 Task: Add a signature Guillermo Adams containing Have a great Presidents Day, Guillermo Adams to email address softage.8@softage.net and add a label Self-help
Action: Mouse moved to (904, 52)
Screenshot: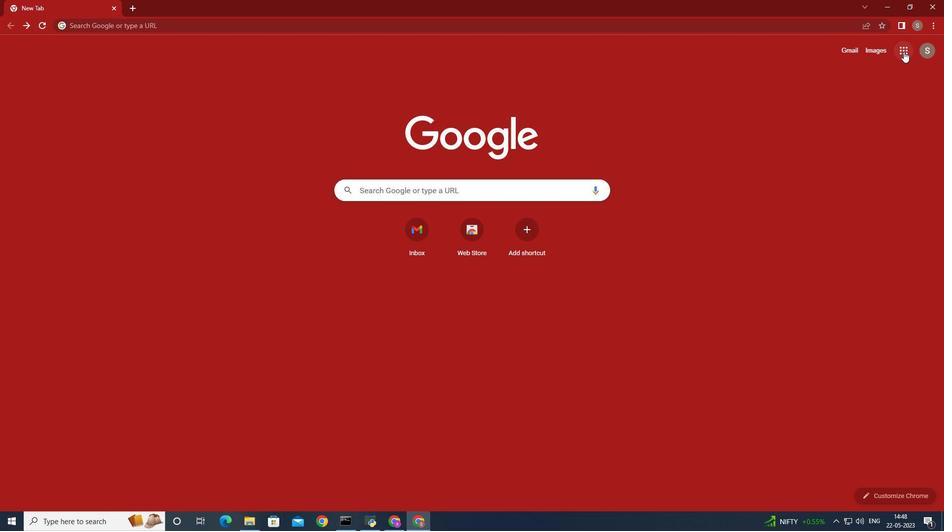 
Action: Mouse pressed left at (904, 52)
Screenshot: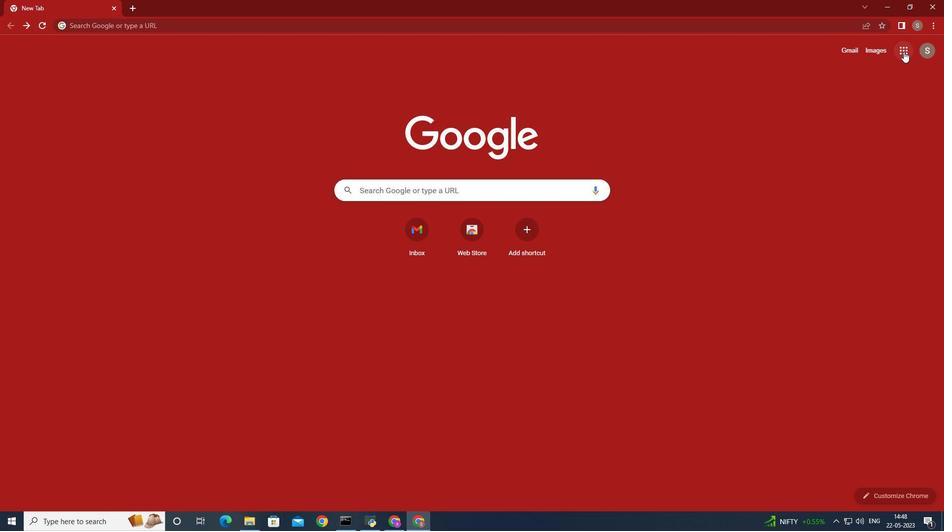 
Action: Mouse moved to (869, 94)
Screenshot: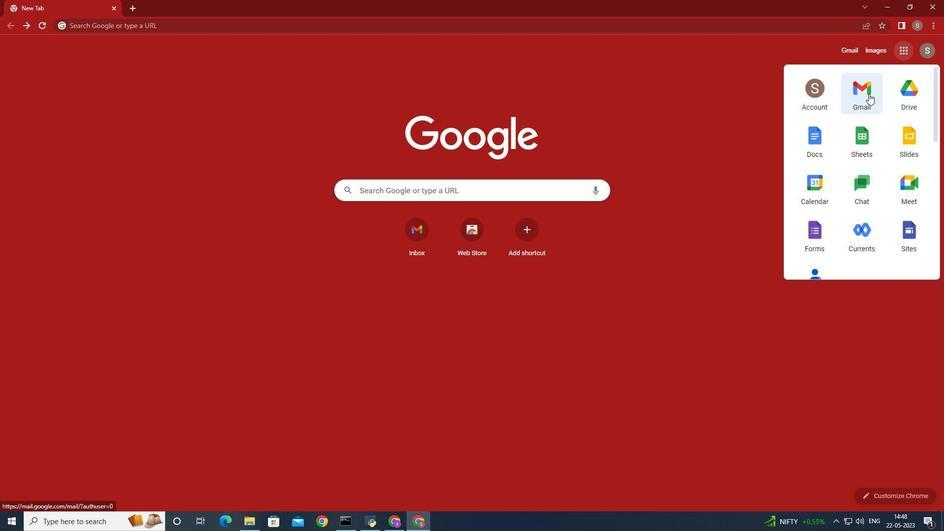 
Action: Mouse pressed left at (869, 94)
Screenshot: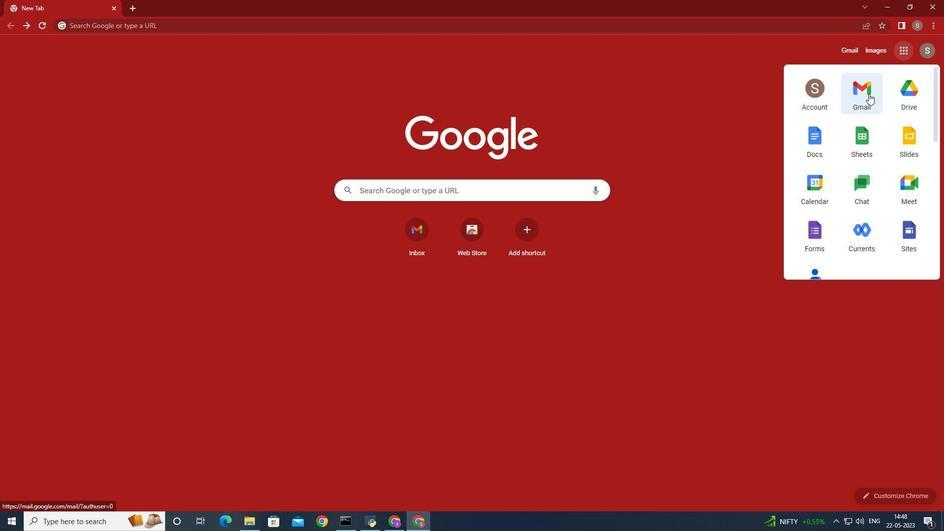 
Action: Mouse moved to (832, 66)
Screenshot: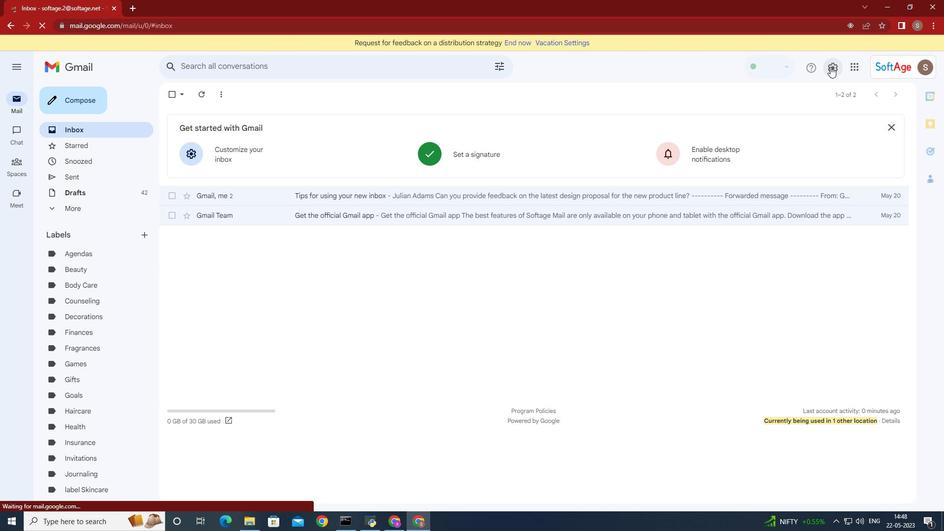 
Action: Mouse pressed left at (832, 66)
Screenshot: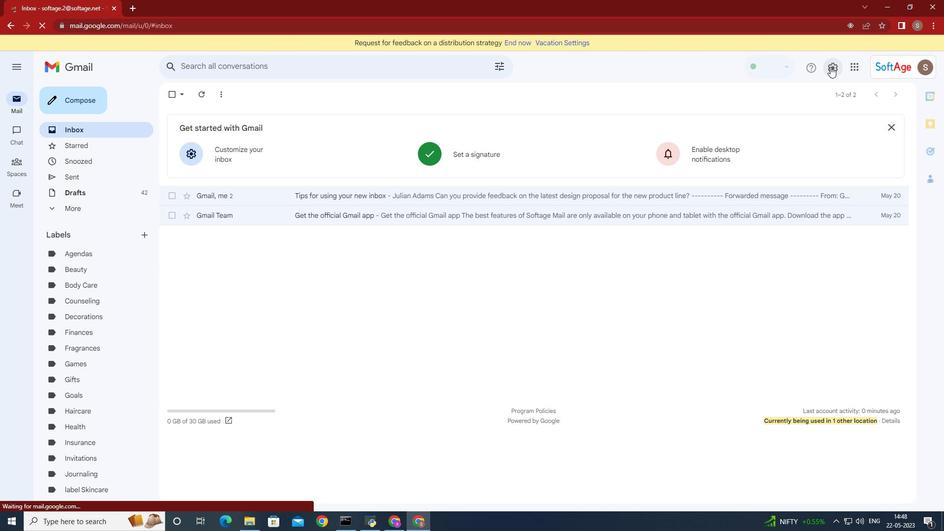 
Action: Mouse moved to (853, 114)
Screenshot: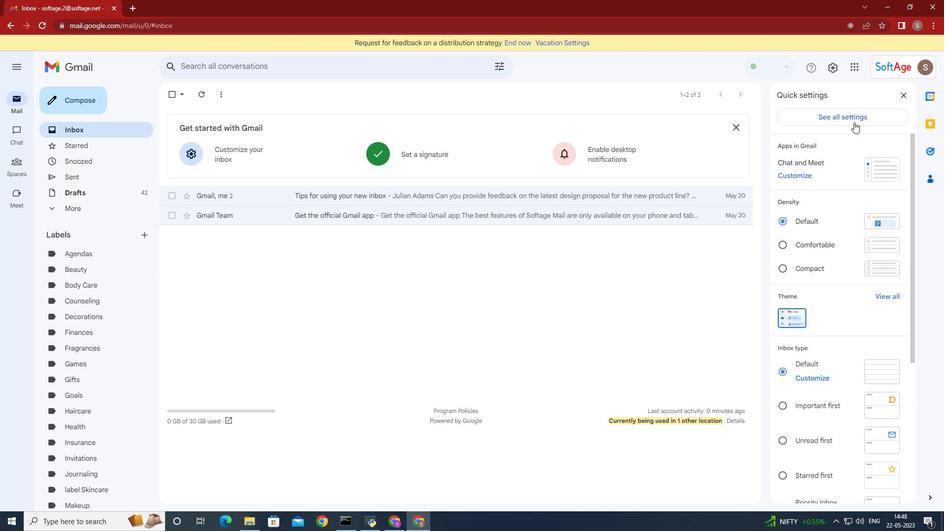 
Action: Mouse pressed left at (853, 114)
Screenshot: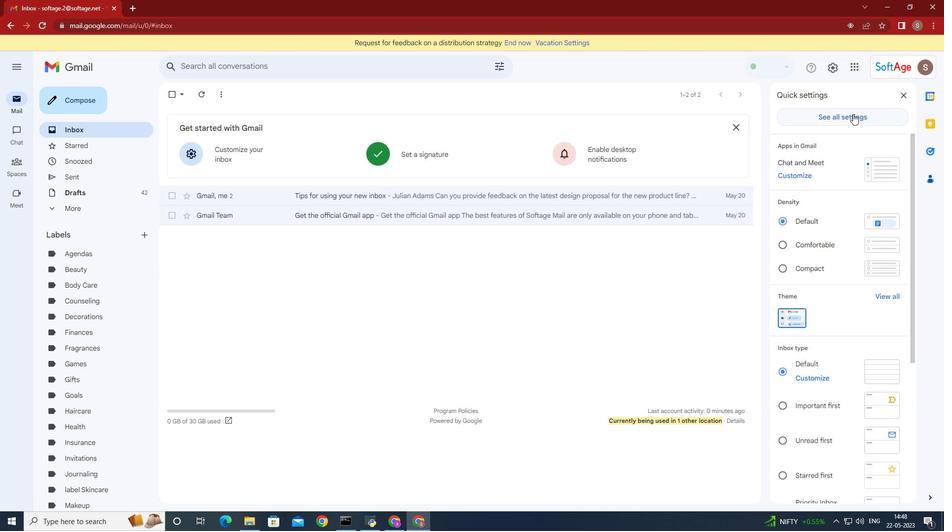 
Action: Mouse moved to (654, 202)
Screenshot: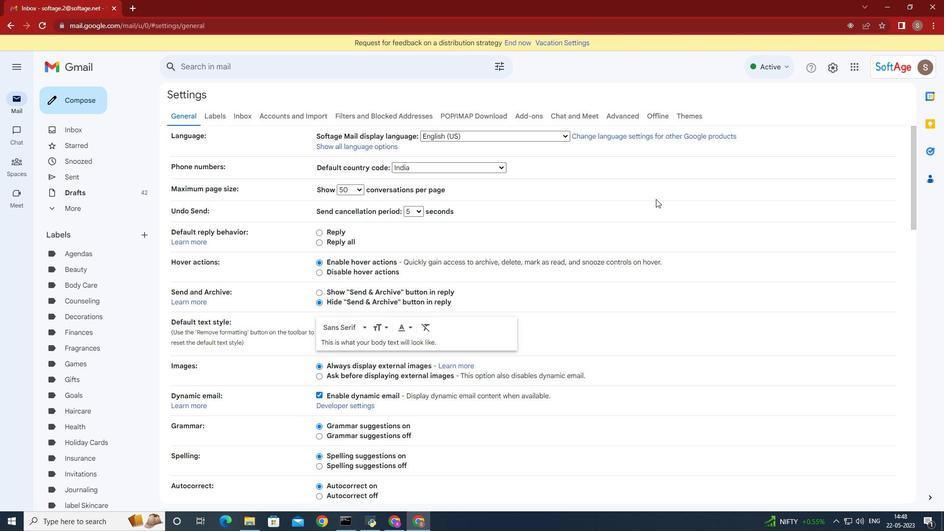 
Action: Mouse scrolled (654, 201) with delta (0, 0)
Screenshot: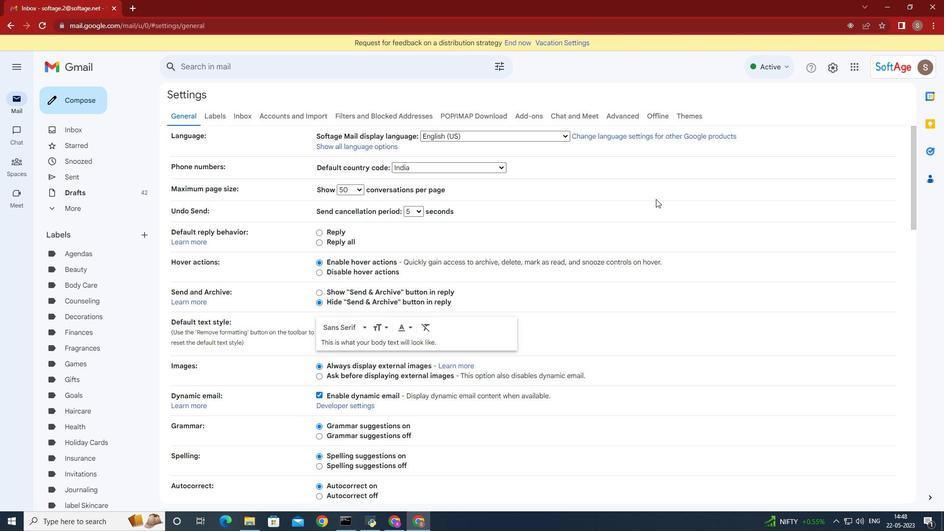 
Action: Mouse moved to (654, 203)
Screenshot: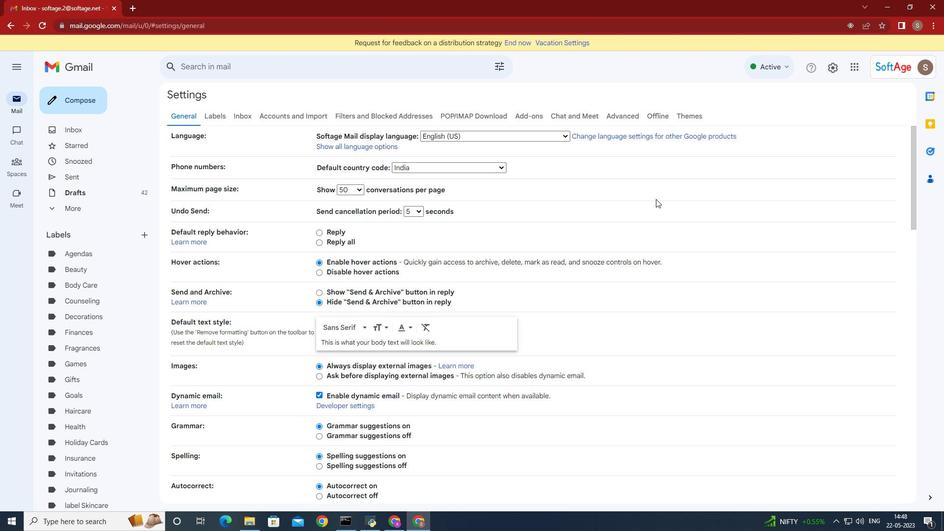 
Action: Mouse scrolled (654, 202) with delta (0, 0)
Screenshot: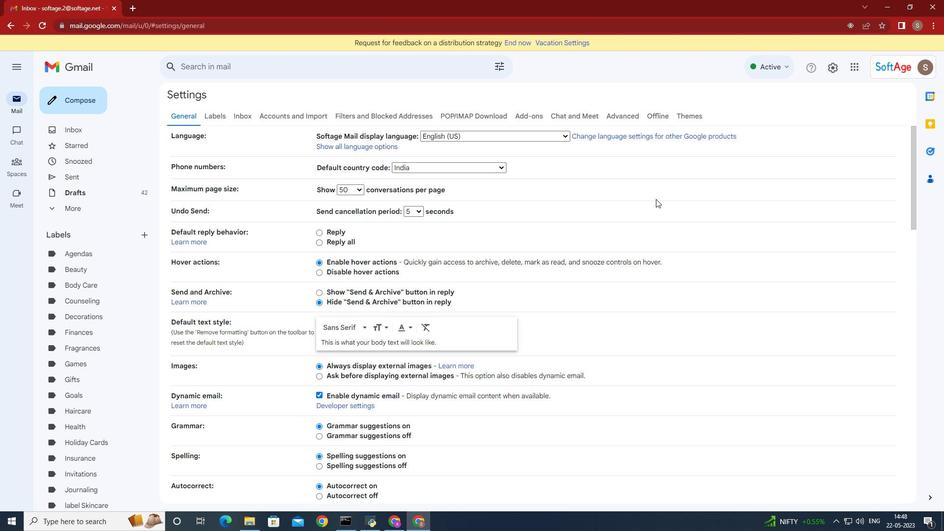 
Action: Mouse moved to (654, 203)
Screenshot: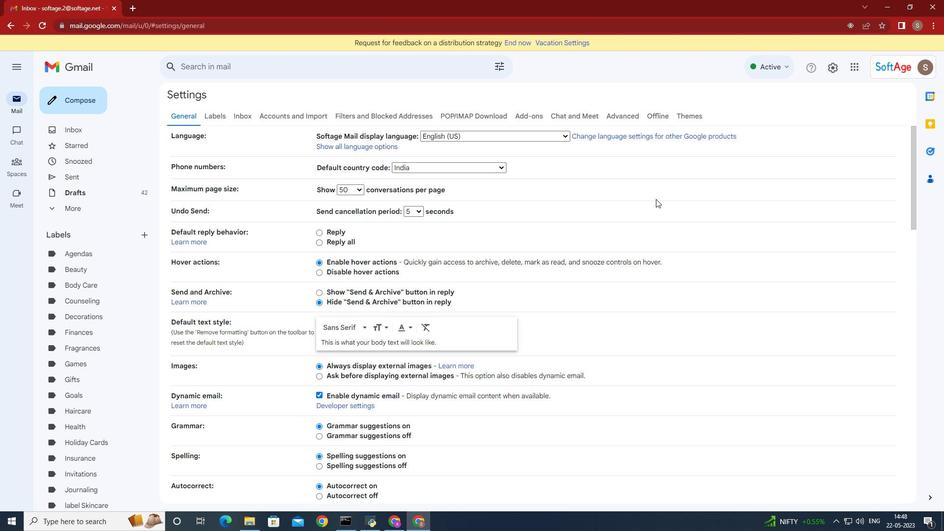 
Action: Mouse scrolled (654, 202) with delta (0, 0)
Screenshot: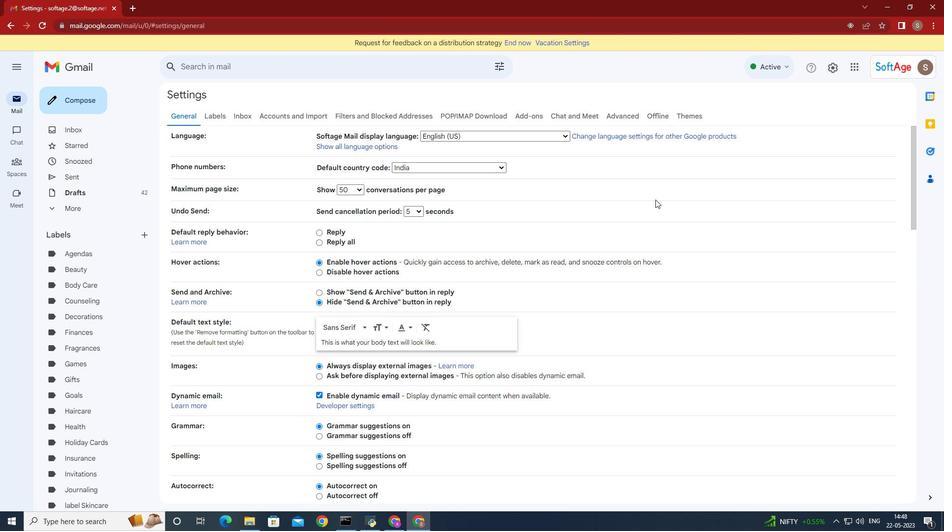 
Action: Mouse moved to (653, 203)
Screenshot: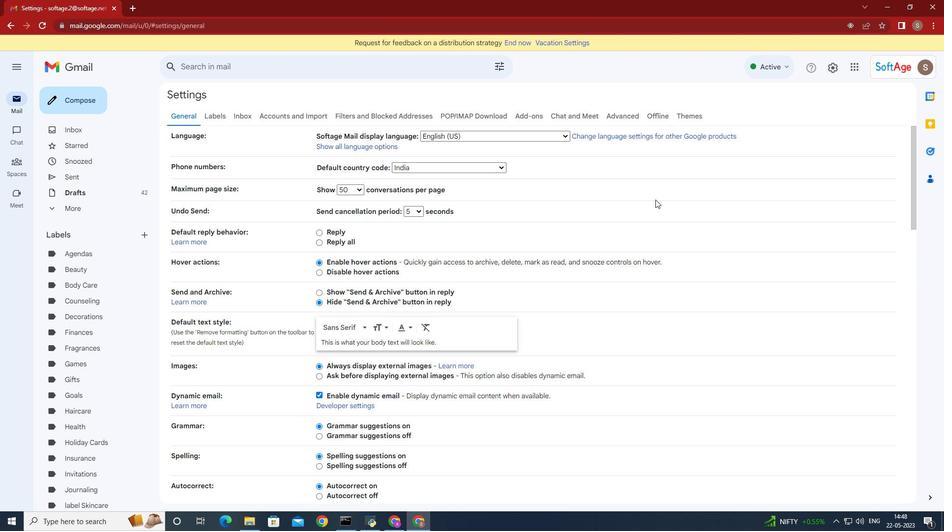 
Action: Mouse scrolled (653, 203) with delta (0, 0)
Screenshot: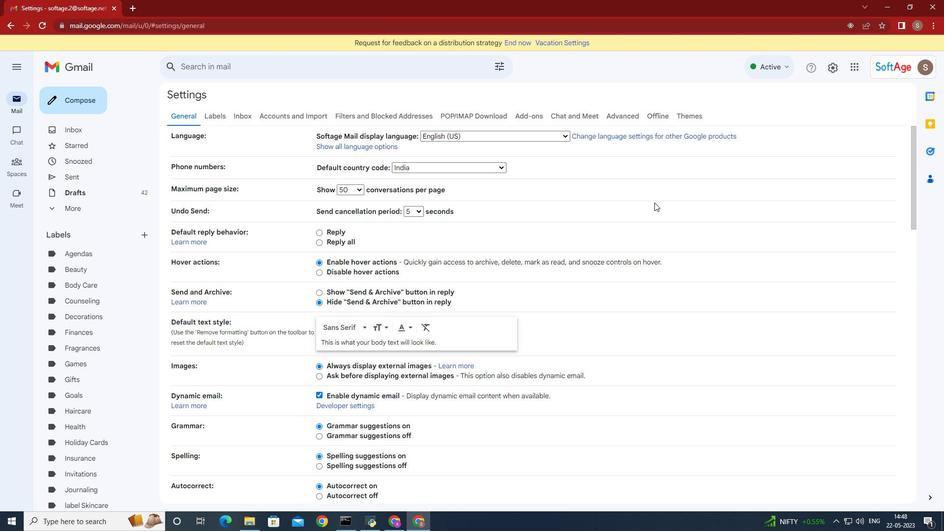 
Action: Mouse moved to (653, 203)
Screenshot: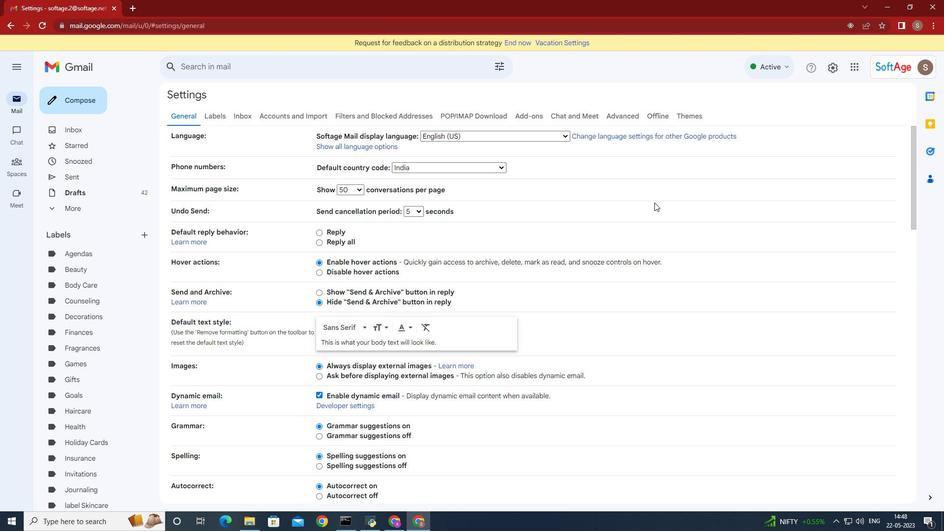 
Action: Mouse scrolled (653, 203) with delta (0, 0)
Screenshot: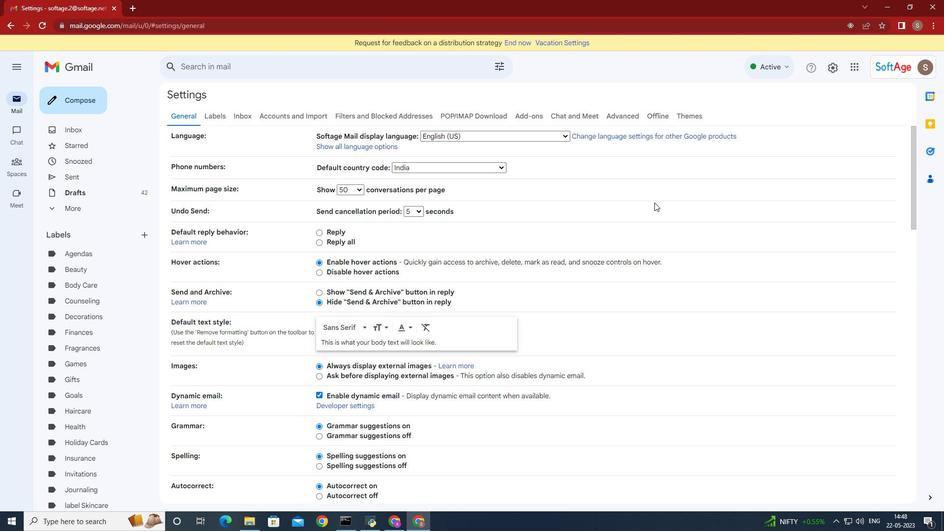 
Action: Mouse moved to (652, 203)
Screenshot: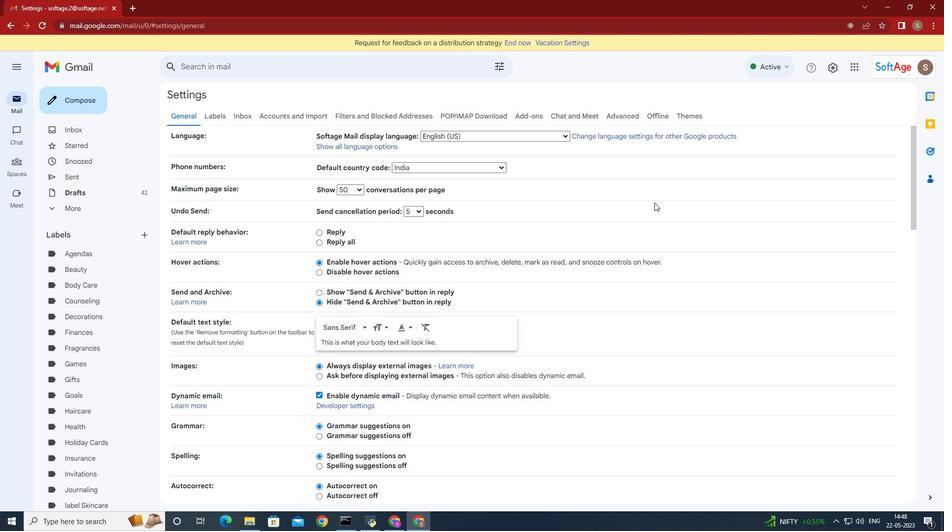 
Action: Mouse scrolled (652, 203) with delta (0, 0)
Screenshot: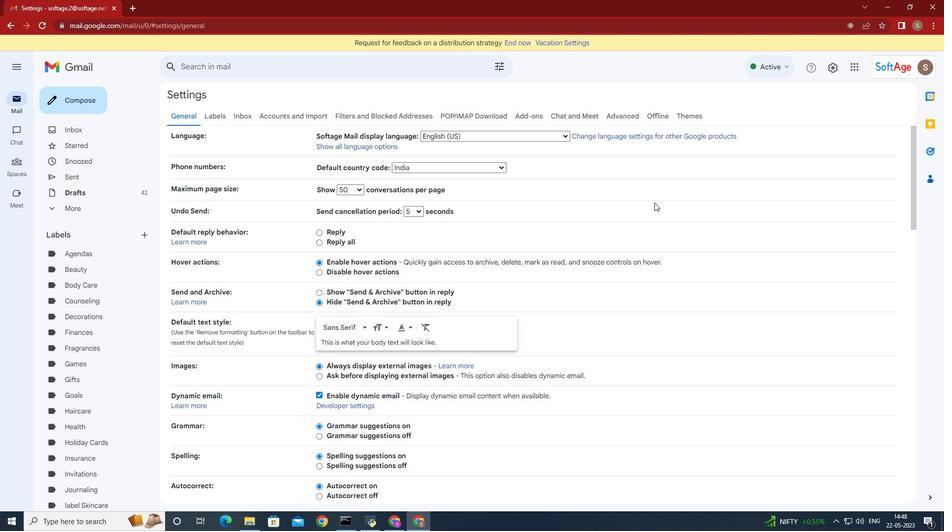 
Action: Mouse moved to (650, 203)
Screenshot: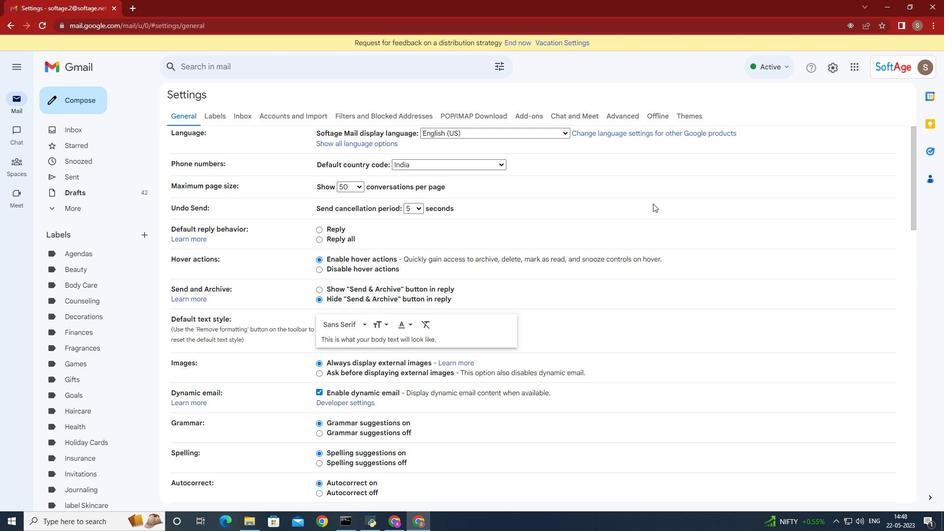 
Action: Mouse scrolled (651, 203) with delta (0, 0)
Screenshot: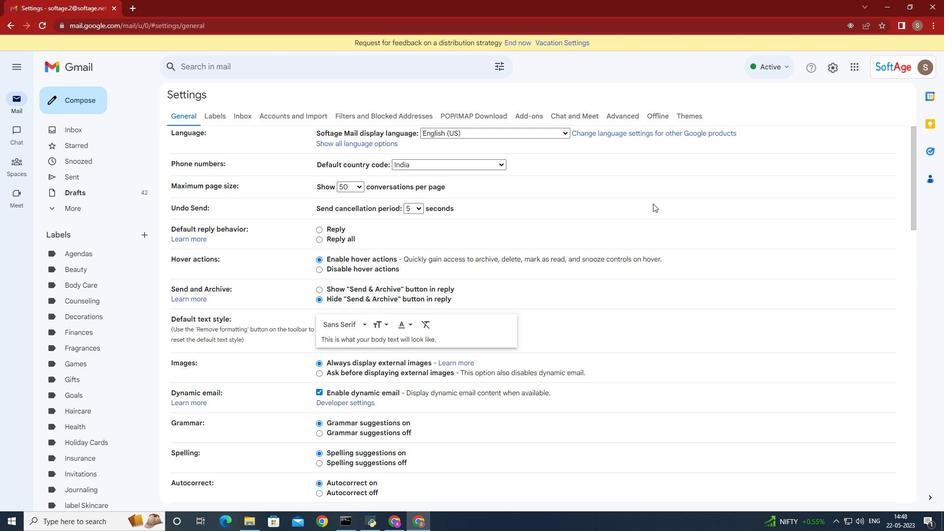 
Action: Mouse moved to (648, 202)
Screenshot: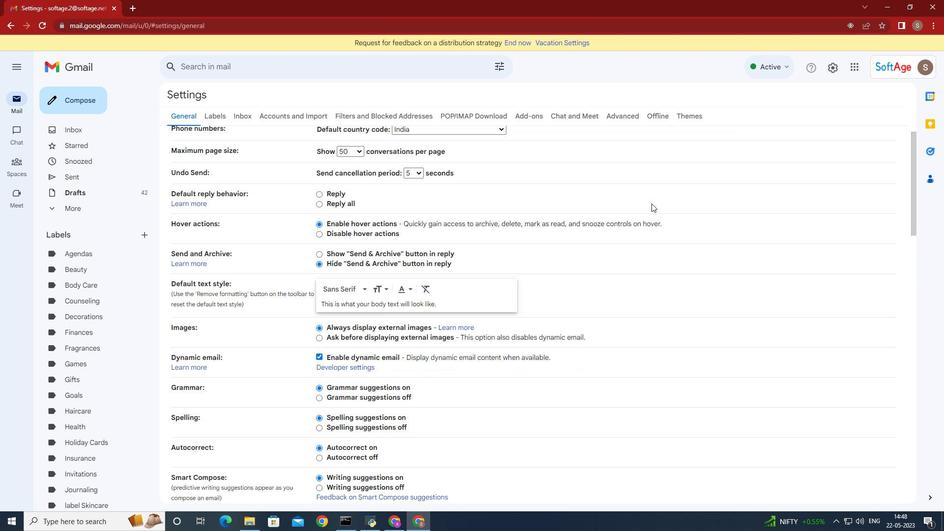 
Action: Mouse scrolled (648, 201) with delta (0, 0)
Screenshot: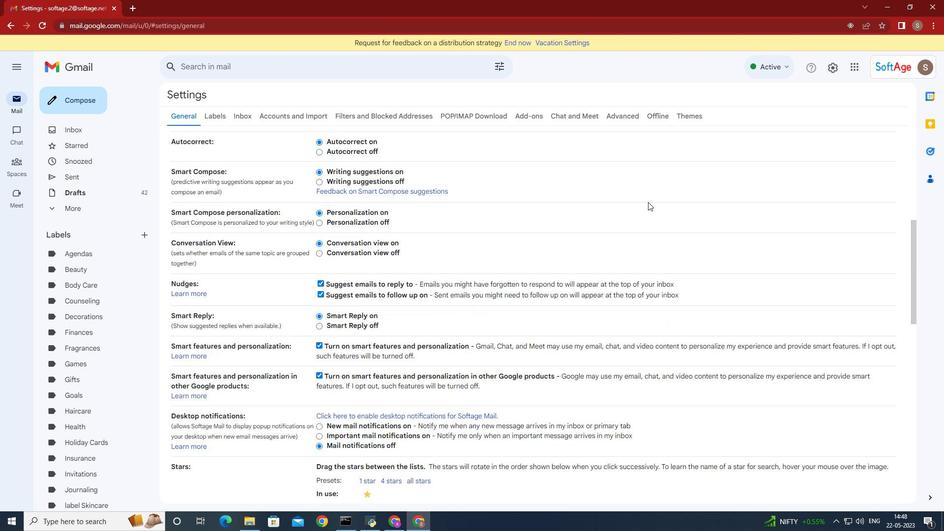 
Action: Mouse scrolled (648, 201) with delta (0, 0)
Screenshot: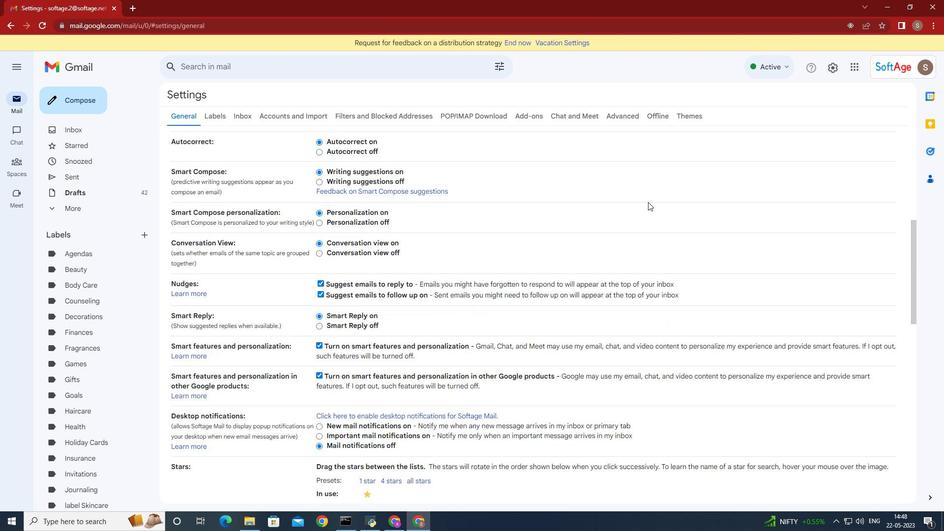 
Action: Mouse scrolled (648, 201) with delta (0, 0)
Screenshot: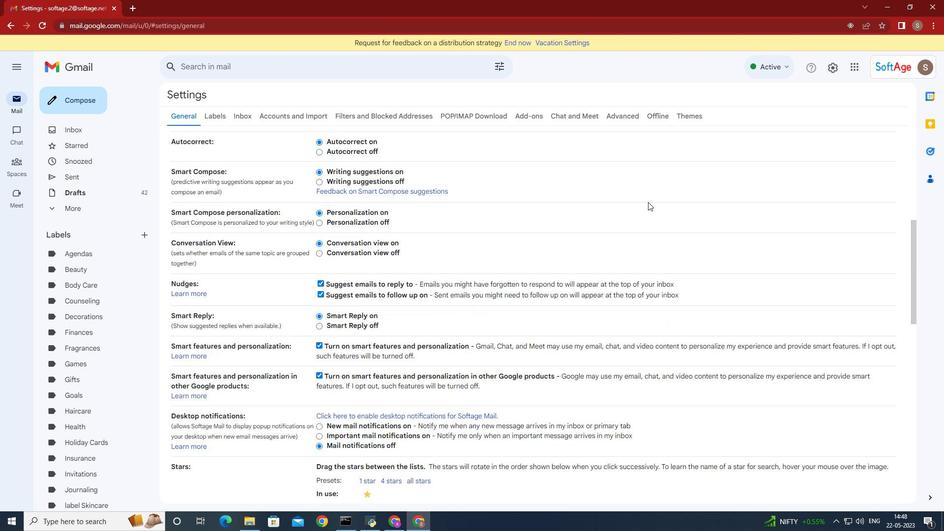 
Action: Mouse scrolled (648, 201) with delta (0, 0)
Screenshot: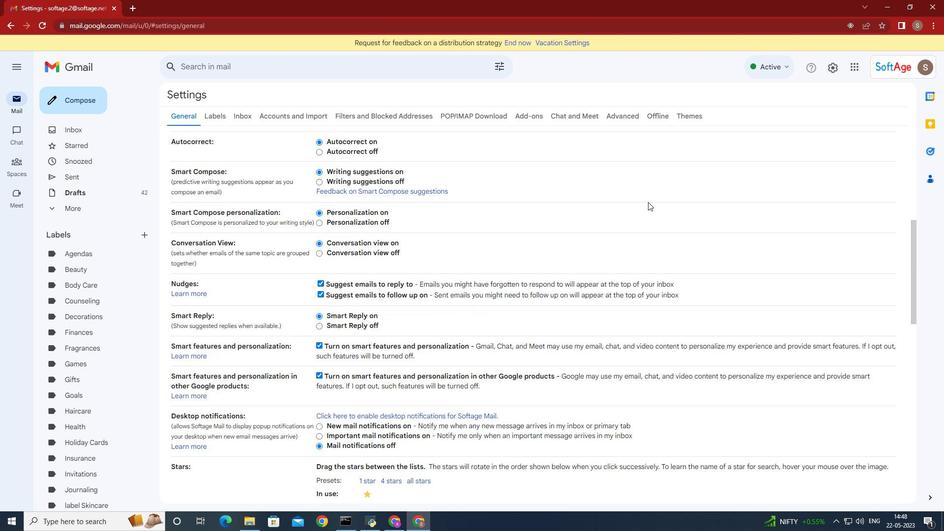
Action: Mouse scrolled (648, 201) with delta (0, 0)
Screenshot: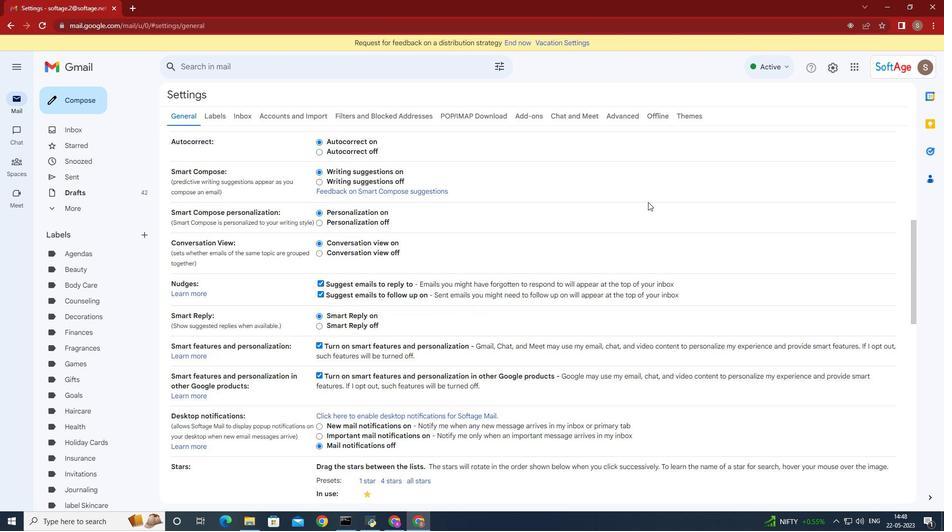
Action: Mouse moved to (648, 202)
Screenshot: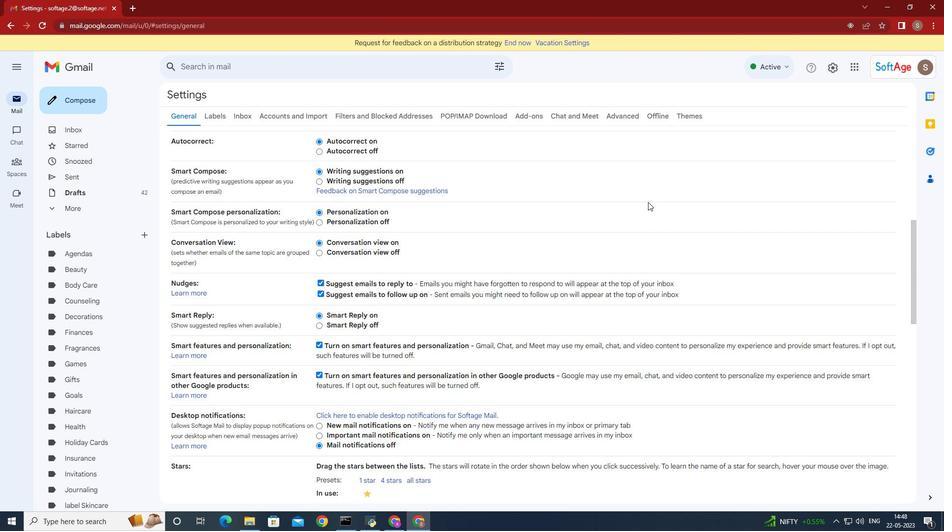 
Action: Mouse scrolled (648, 201) with delta (0, 0)
Screenshot: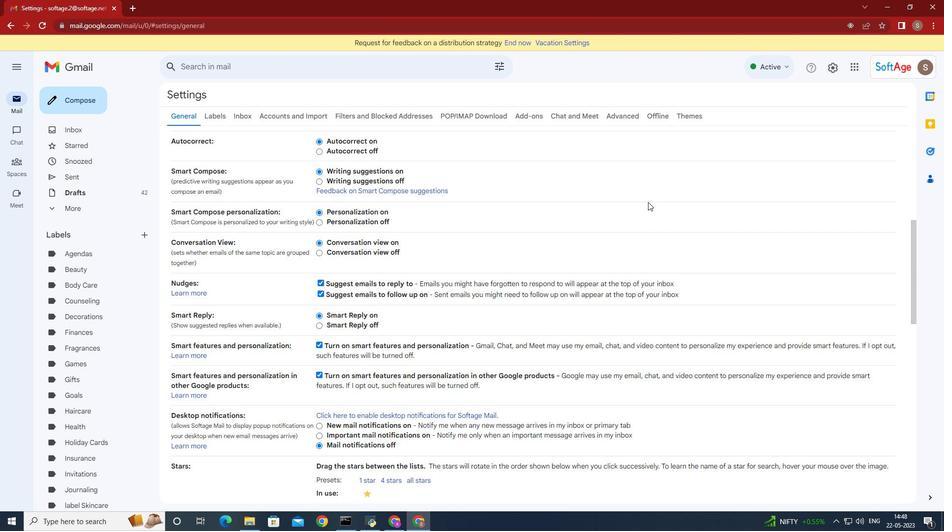 
Action: Mouse moved to (647, 202)
Screenshot: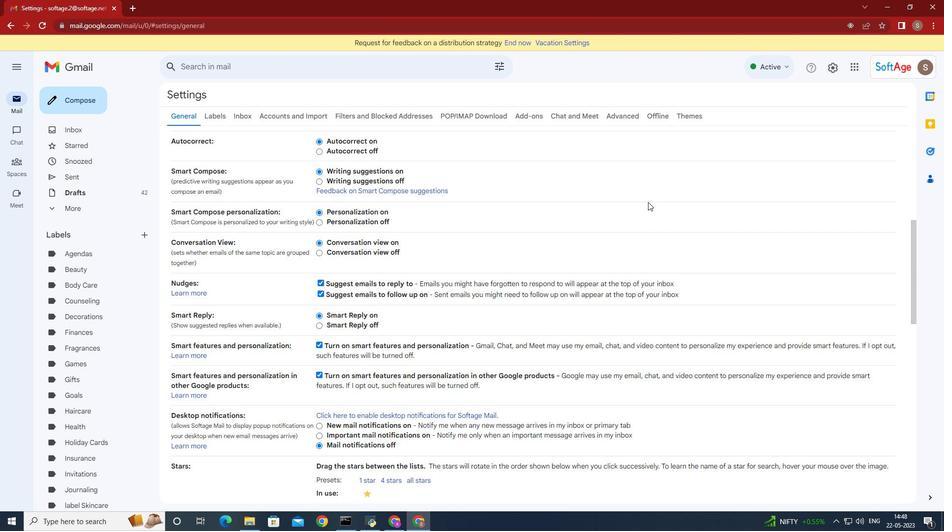 
Action: Mouse scrolled (648, 201) with delta (0, 0)
Screenshot: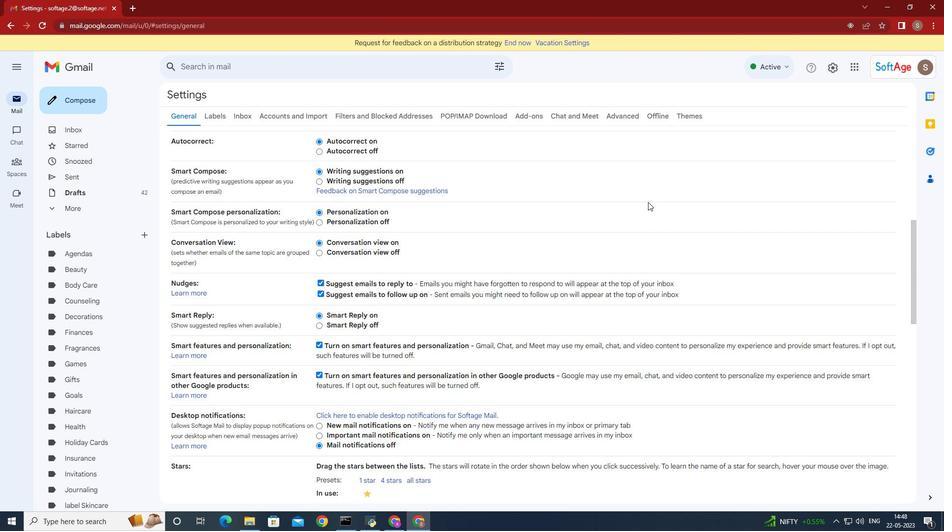 
Action: Mouse moved to (646, 202)
Screenshot: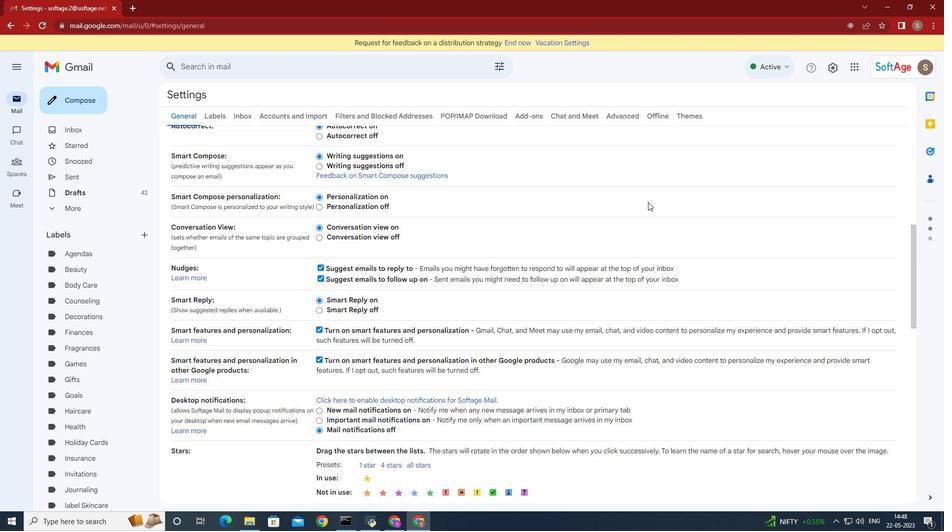 
Action: Mouse scrolled (647, 201) with delta (0, 0)
Screenshot: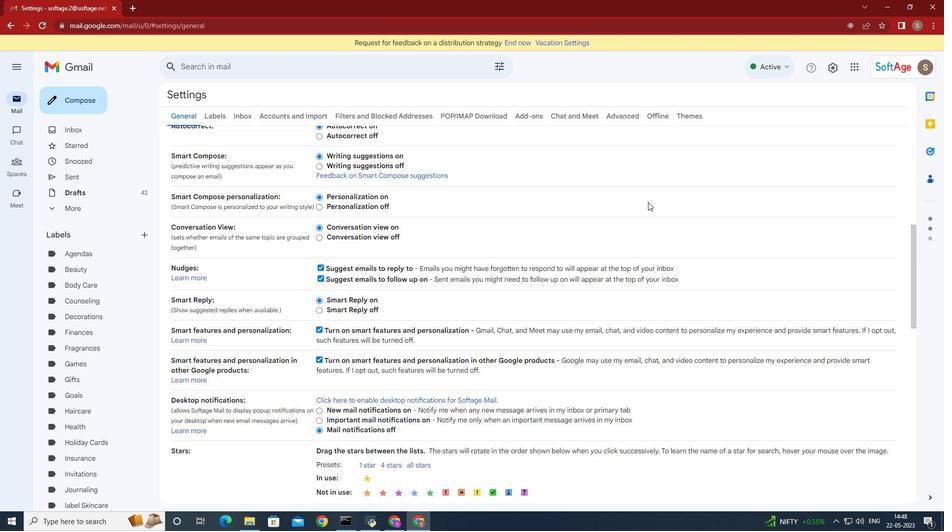
Action: Mouse moved to (644, 202)
Screenshot: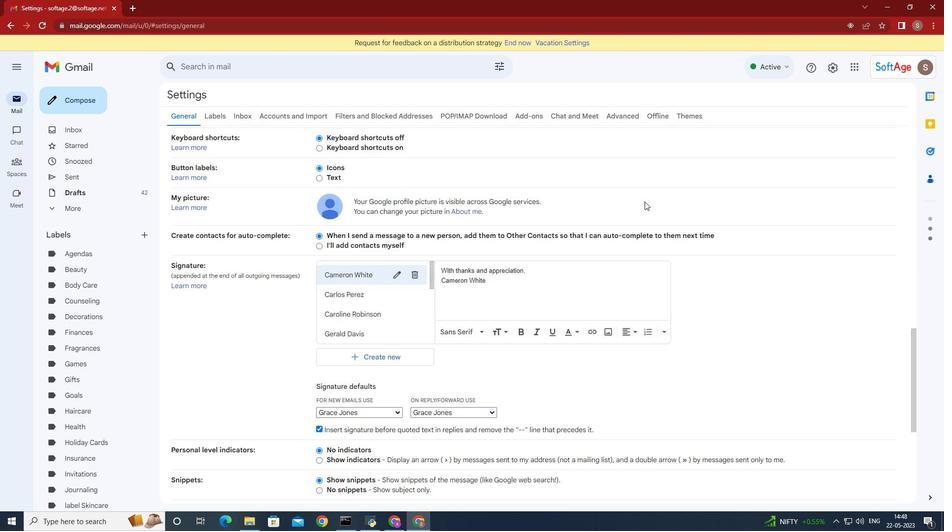
Action: Mouse scrolled (644, 201) with delta (0, 0)
Screenshot: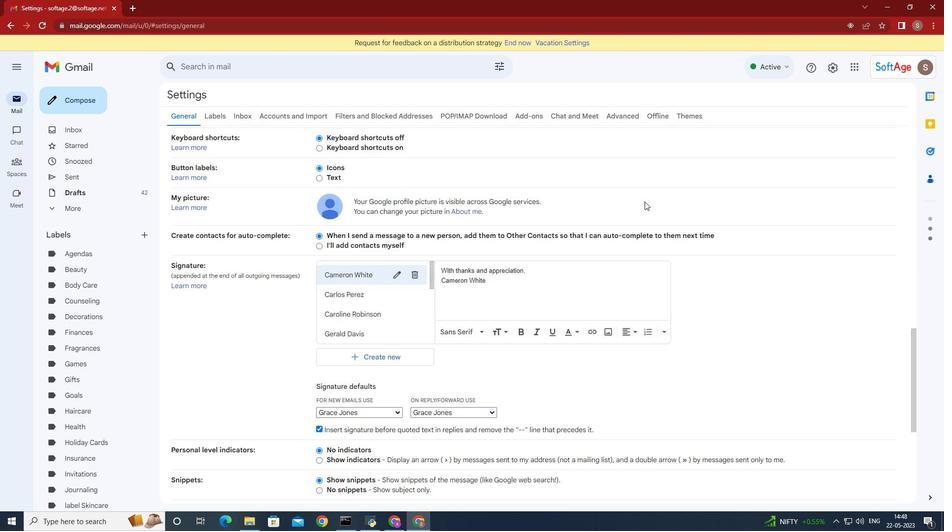 
Action: Mouse moved to (644, 202)
Screenshot: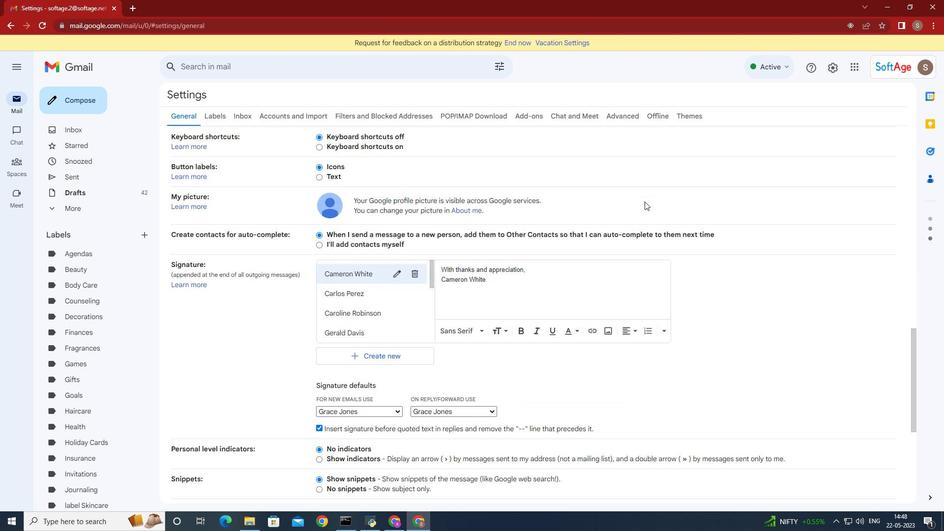 
Action: Mouse scrolled (644, 202) with delta (0, 0)
Screenshot: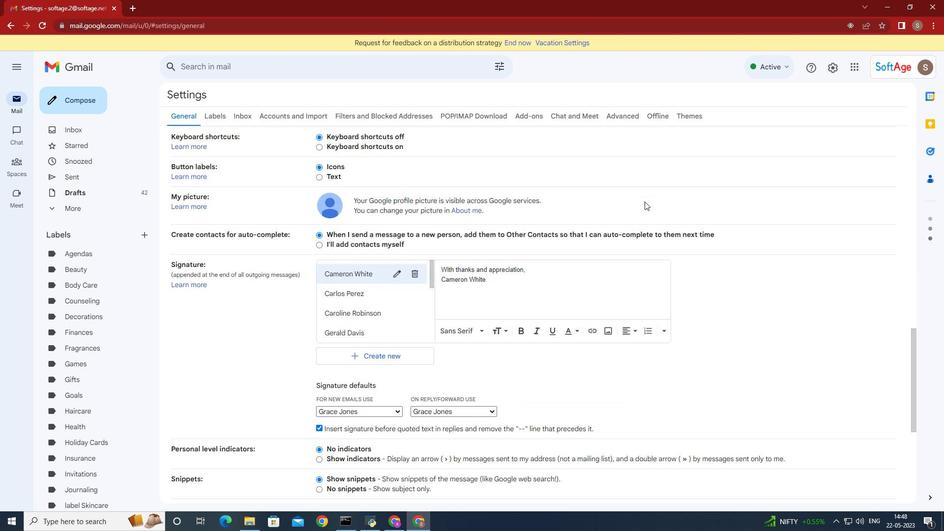 
Action: Mouse moved to (644, 203)
Screenshot: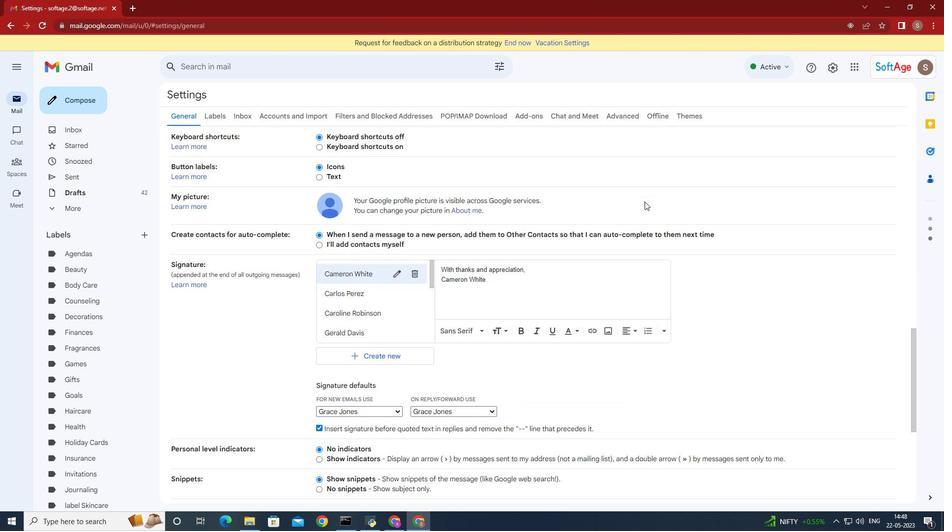 
Action: Mouse scrolled (644, 202) with delta (0, 0)
Screenshot: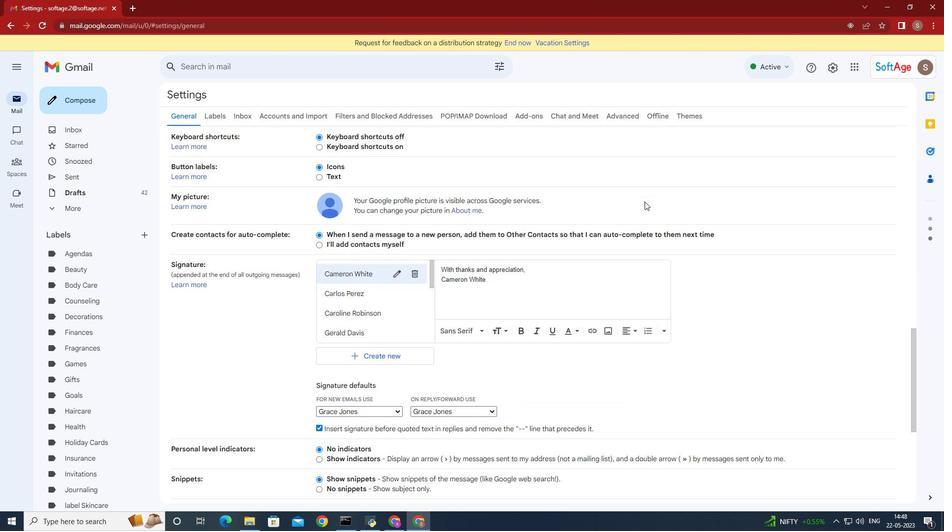 
Action: Mouse scrolled (644, 202) with delta (0, 0)
Screenshot: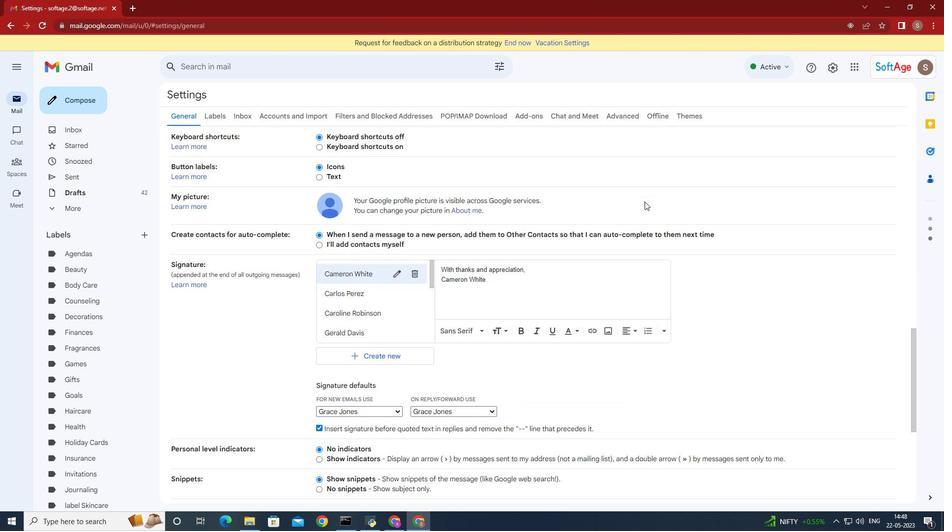
Action: Mouse moved to (402, 155)
Screenshot: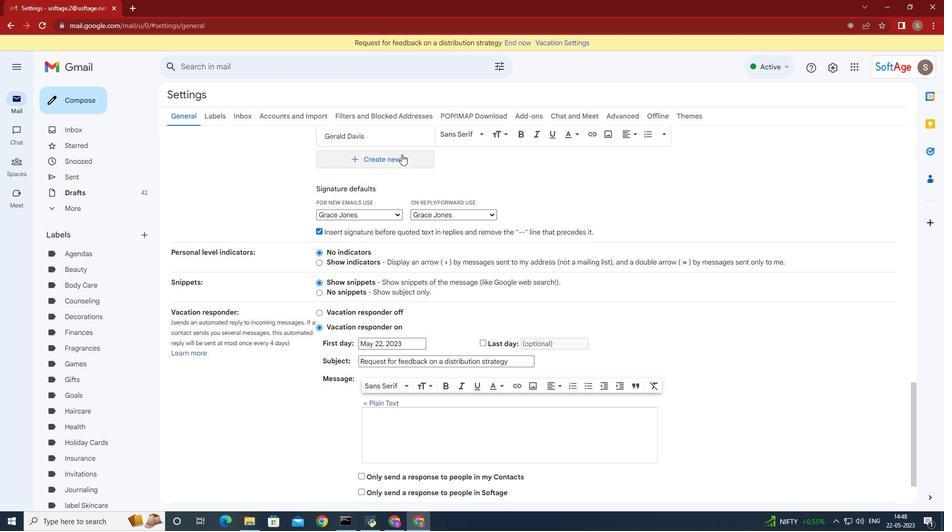 
Action: Mouse pressed left at (402, 155)
Screenshot: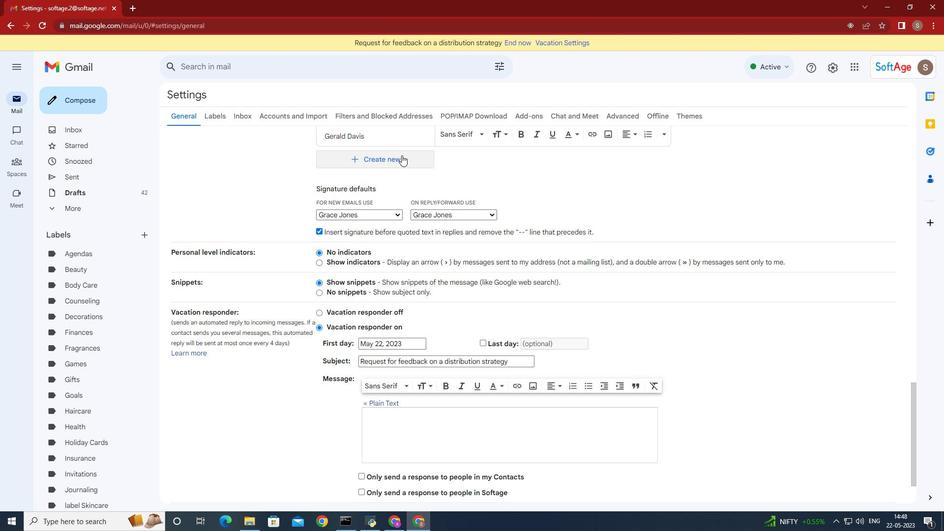 
Action: Mouse moved to (418, 230)
Screenshot: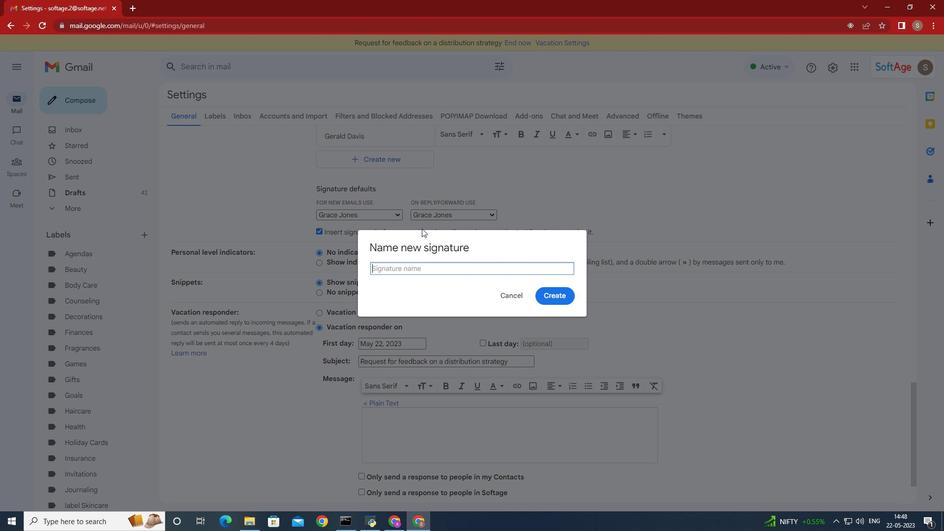 
Action: Key pressed <Key.shift>Guillermo<Key.space><Key.shift>Adams
Screenshot: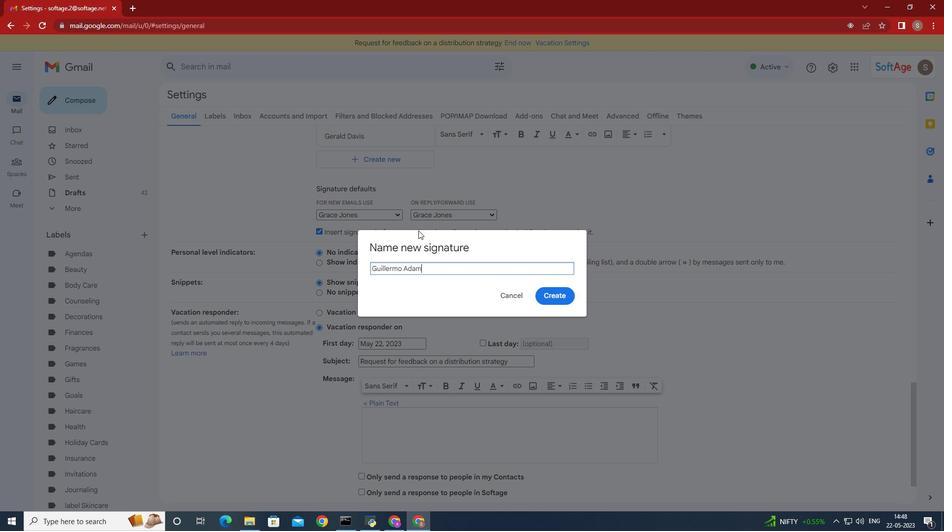 
Action: Mouse moved to (550, 295)
Screenshot: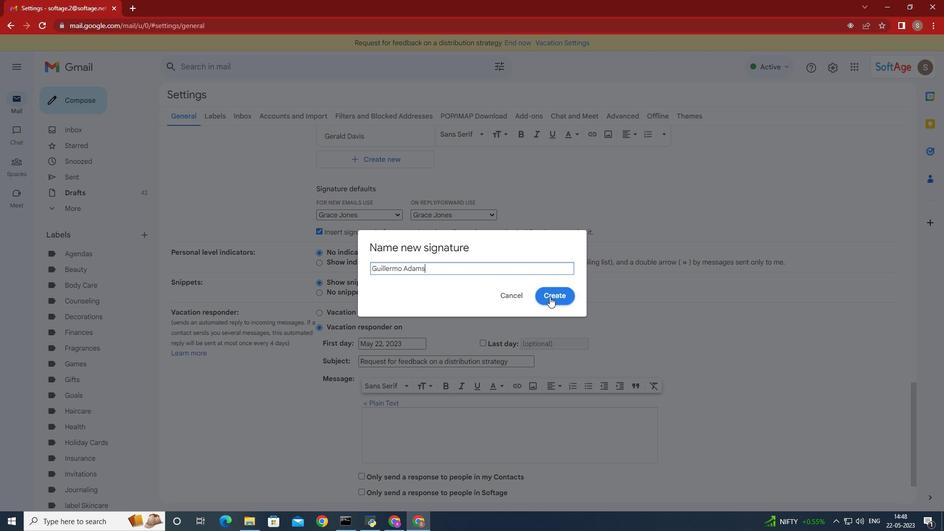
Action: Mouse pressed left at (550, 295)
Screenshot: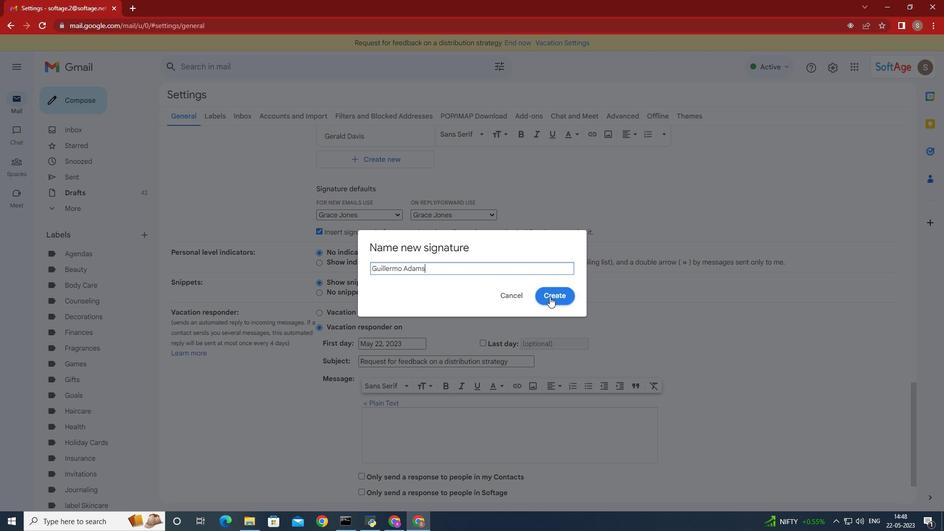 
Action: Mouse moved to (415, 290)
Screenshot: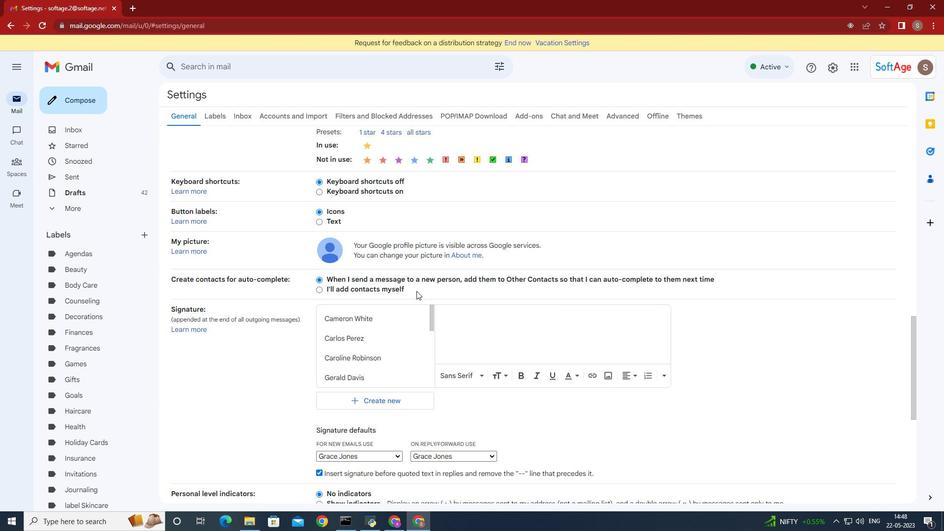 
Action: Key pressed <Key.shift>Have<Key.space>a<Key.space>great<Key.space>presu<Key.backspace>idents<Key.space><Key.shift>Day,<Key.enter><Key.shift><Key.shift><Key.shift><Key.shift><Key.shift><Key.shift><Key.shift><Key.shift><Key.shift><Key.shift><Key.shift><Key.shift><Key.shift><Key.shift><Key.shift><Key.shift><Key.shift><Key.shift><Key.shift><Key.shift><Key.shift><Key.shift><Key.shift><Key.shift><Key.shift><Key.shift><Key.shift><Key.shift><Key.shift><Key.shift>Guillermo<Key.space><Key.shift>Adams
Screenshot: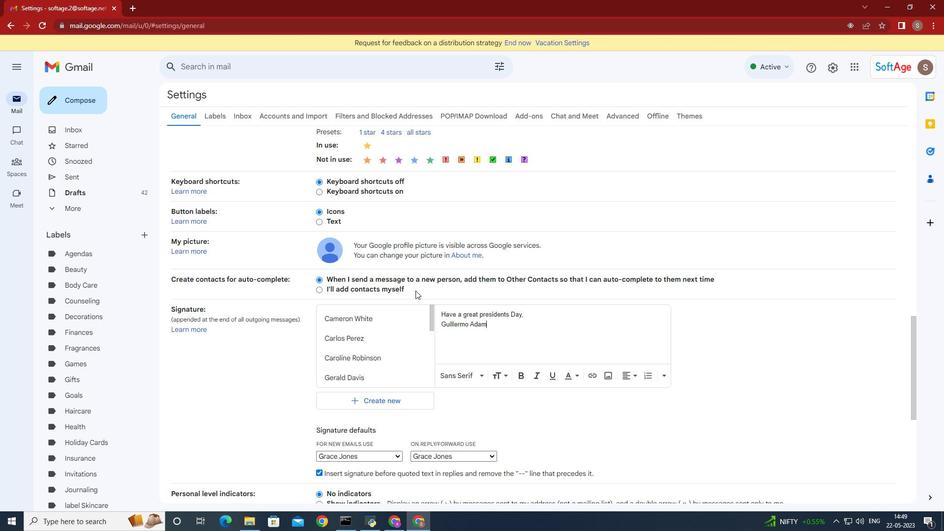 
Action: Mouse moved to (448, 318)
Screenshot: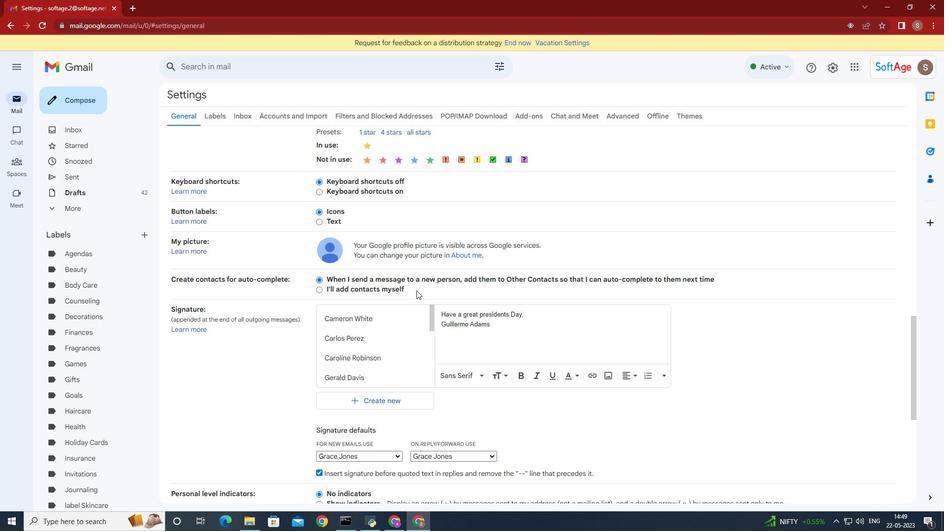 
Action: Mouse scrolled (448, 317) with delta (0, 0)
Screenshot: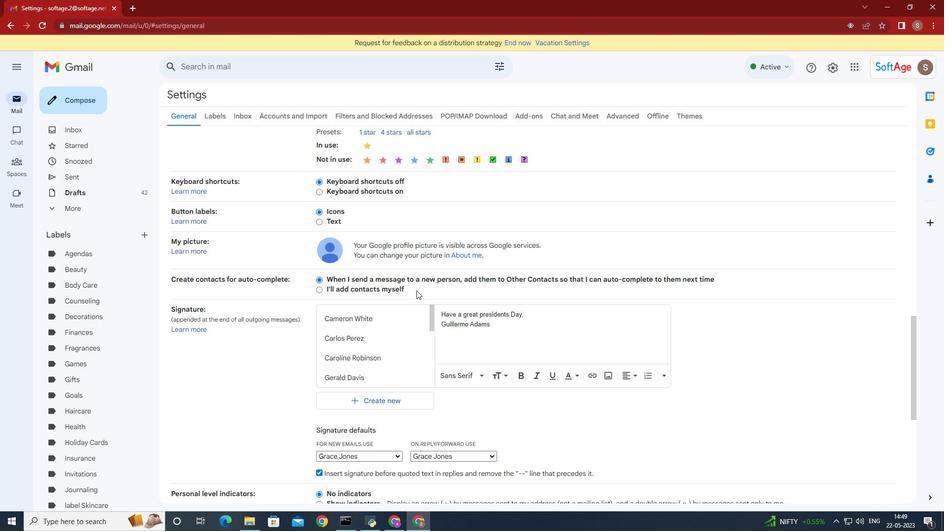 
Action: Mouse moved to (449, 318)
Screenshot: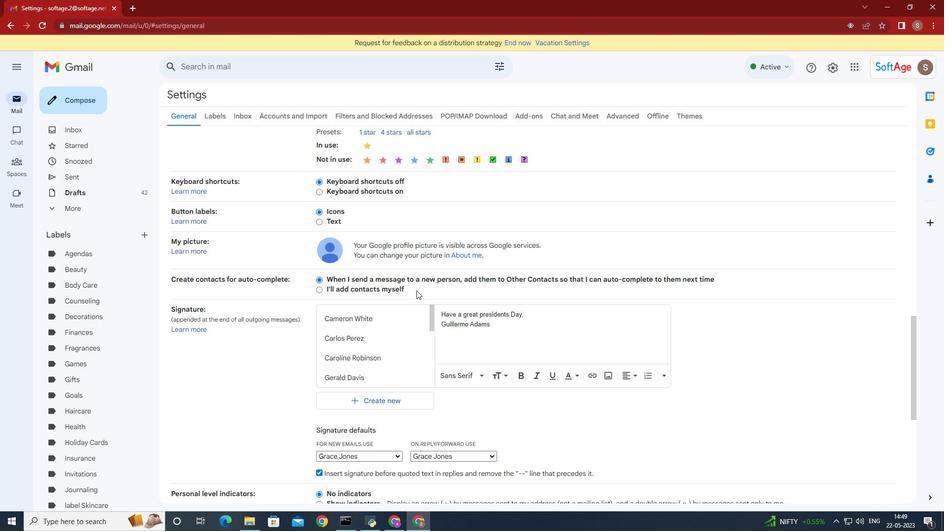
Action: Mouse scrolled (449, 318) with delta (0, 0)
Screenshot: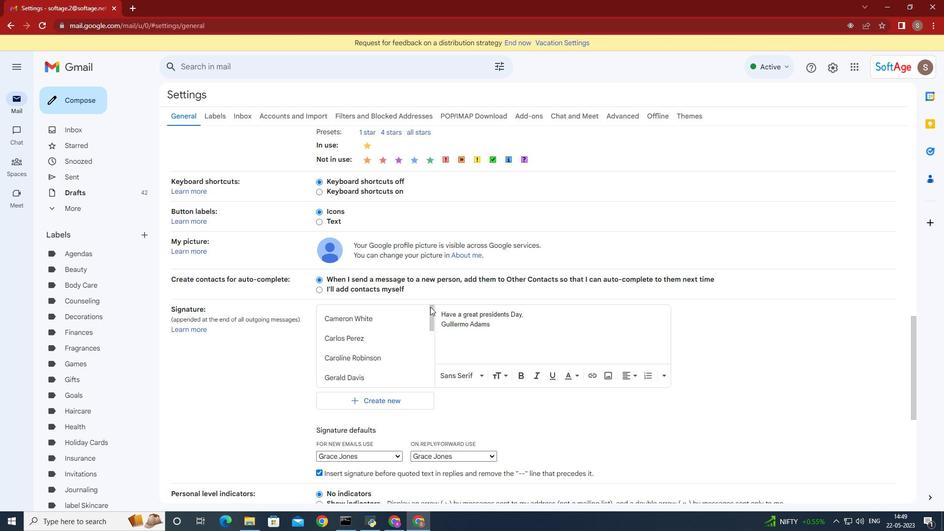 
Action: Mouse moved to (452, 319)
Screenshot: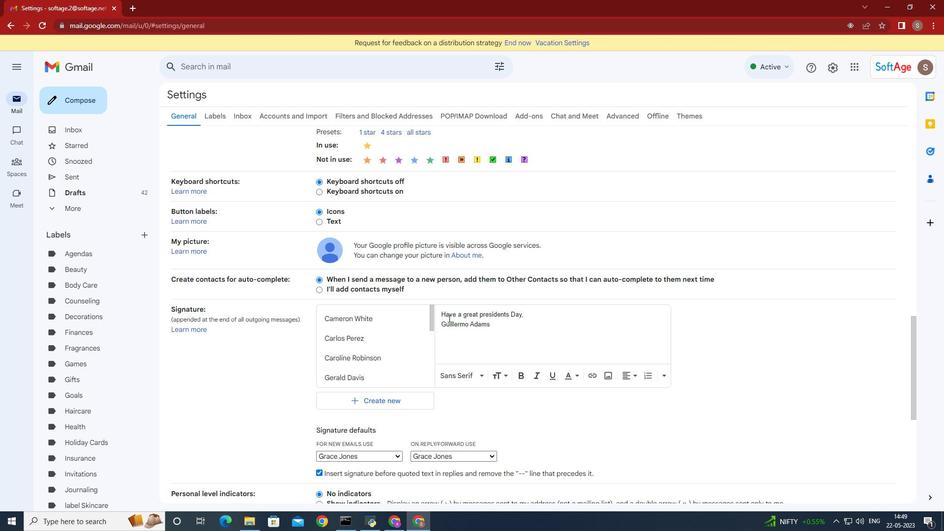
Action: Mouse scrolled (452, 319) with delta (0, 0)
Screenshot: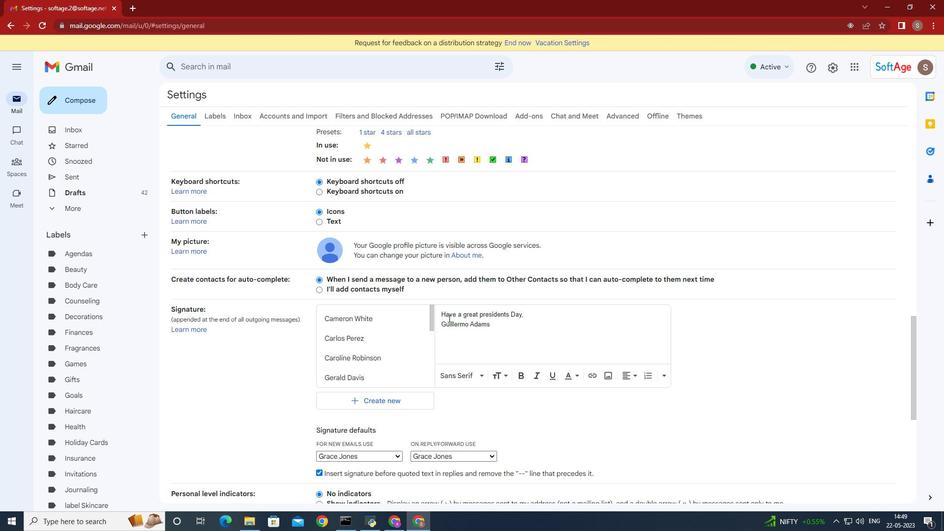 
Action: Mouse moved to (395, 308)
Screenshot: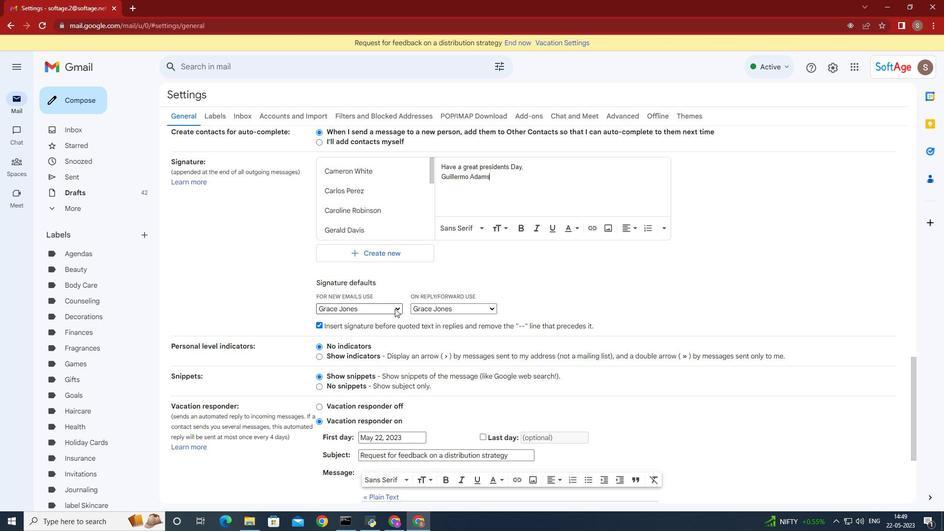 
Action: Mouse pressed left at (395, 308)
Screenshot: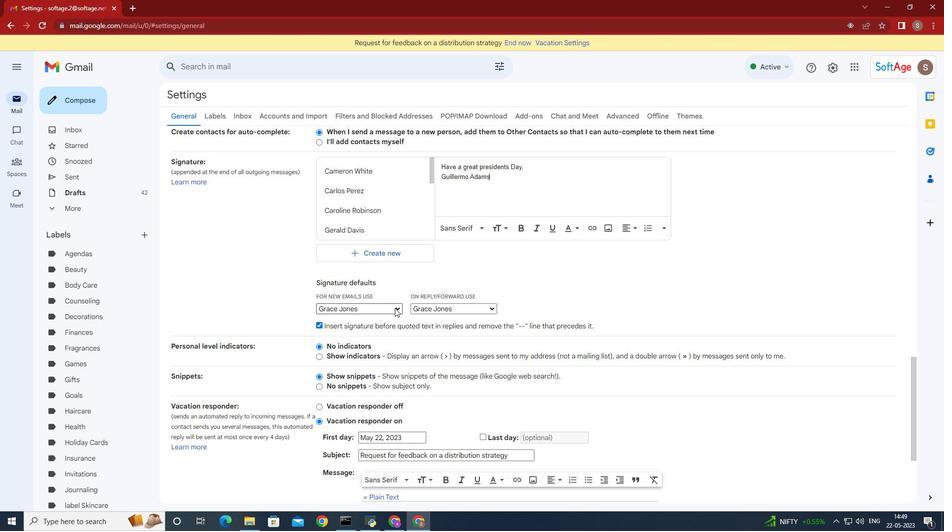 
Action: Mouse moved to (372, 419)
Screenshot: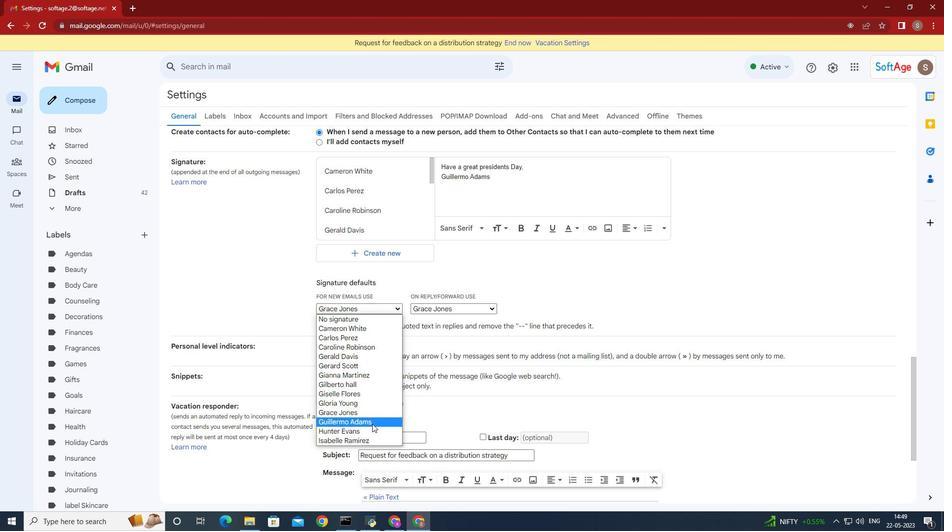 
Action: Mouse pressed left at (372, 419)
Screenshot: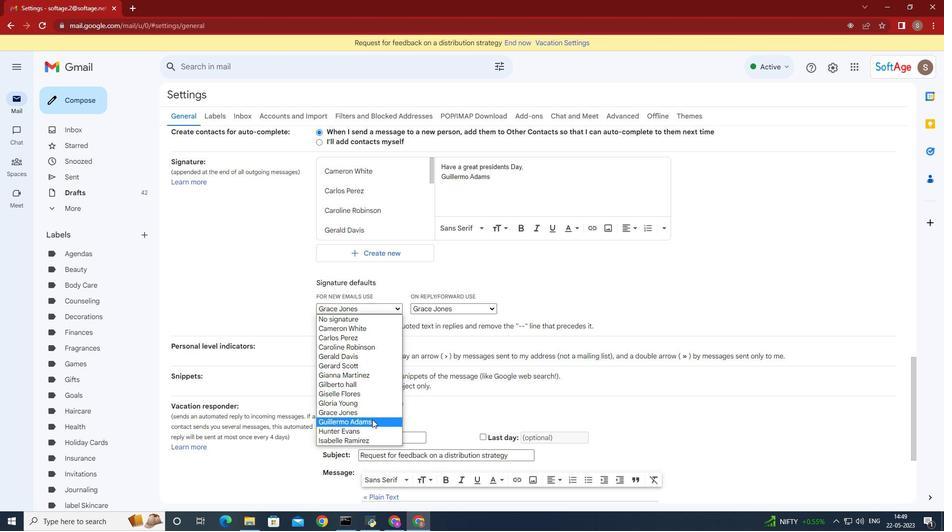 
Action: Mouse moved to (483, 310)
Screenshot: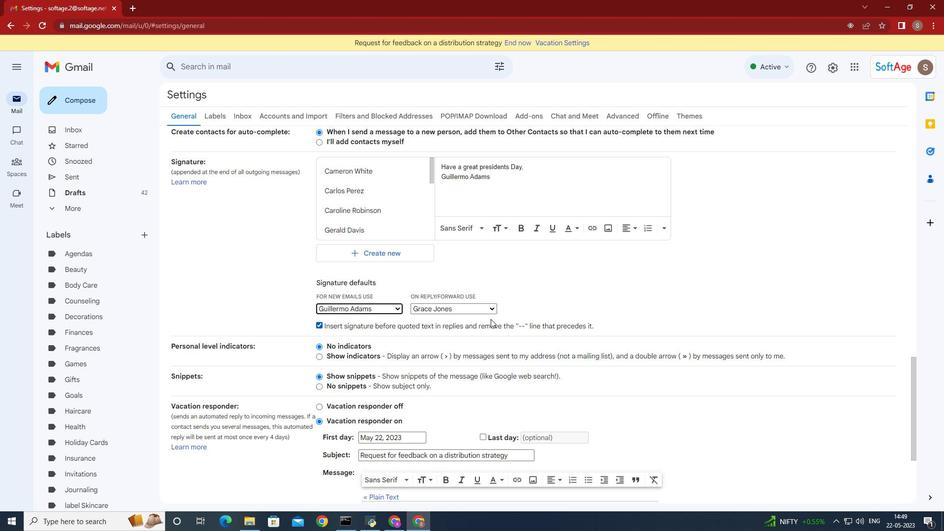 
Action: Mouse pressed left at (483, 310)
Screenshot: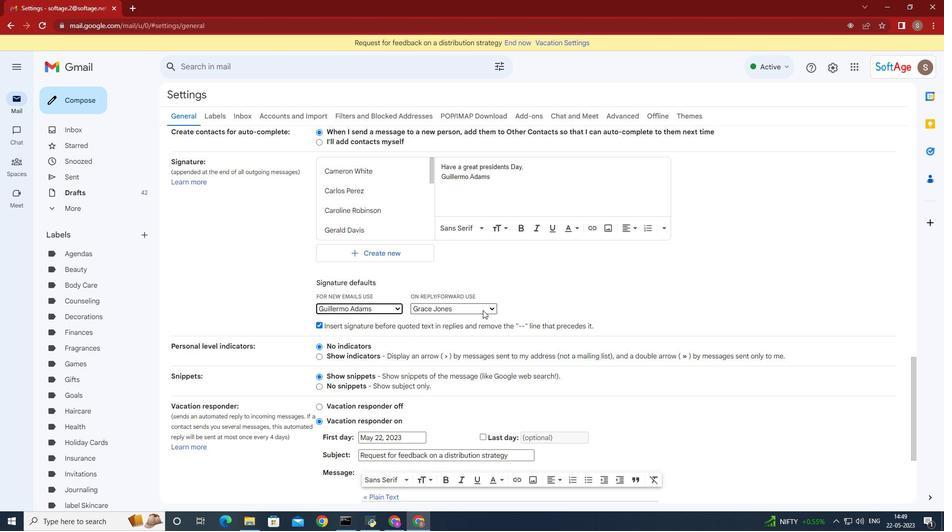 
Action: Mouse moved to (471, 422)
Screenshot: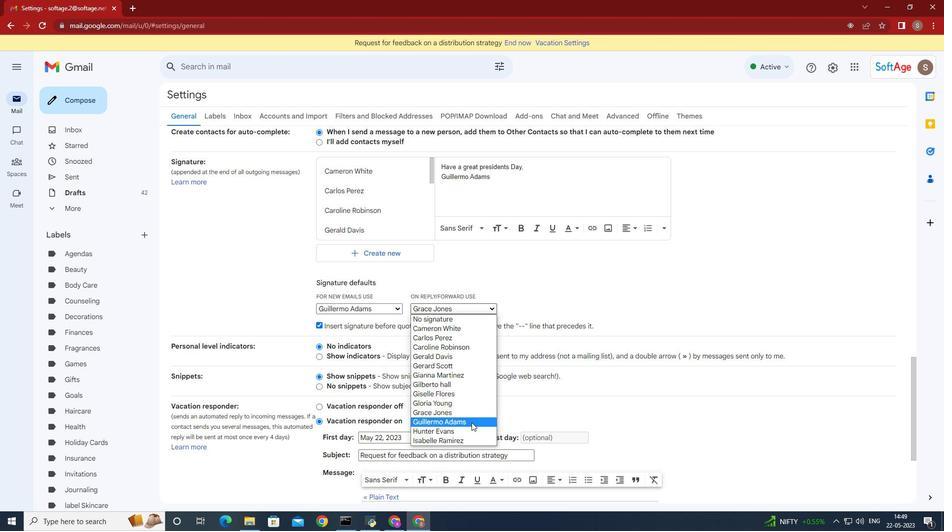 
Action: Mouse pressed left at (471, 422)
Screenshot: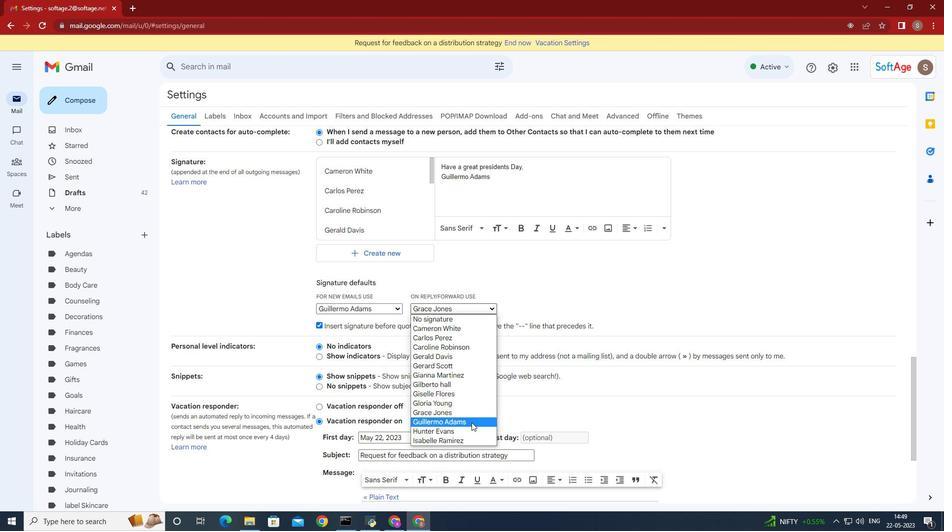 
Action: Mouse moved to (616, 374)
Screenshot: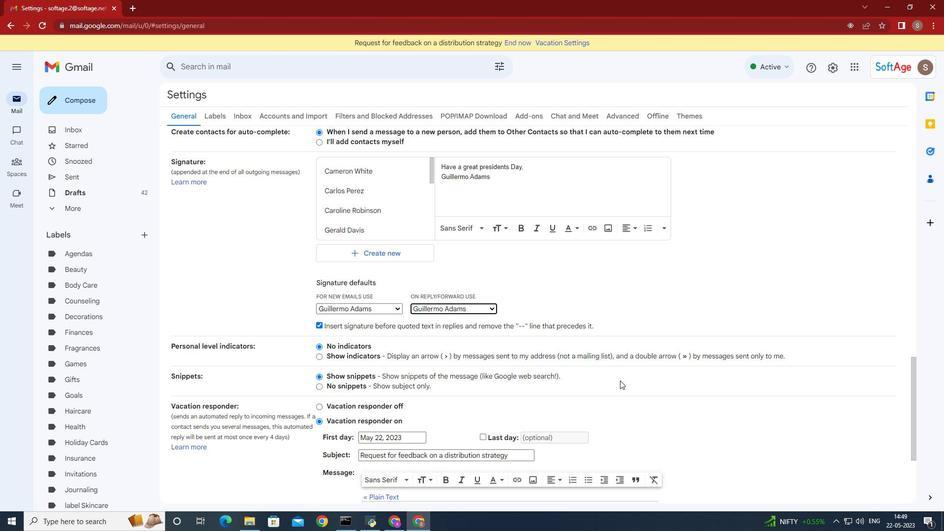 
Action: Mouse scrolled (616, 374) with delta (0, 0)
Screenshot: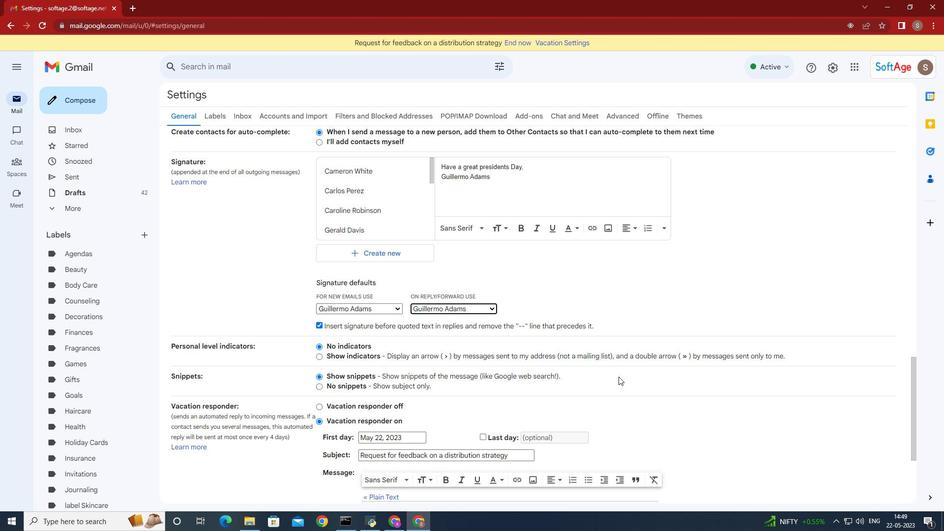 
Action: Mouse scrolled (616, 374) with delta (0, 0)
Screenshot: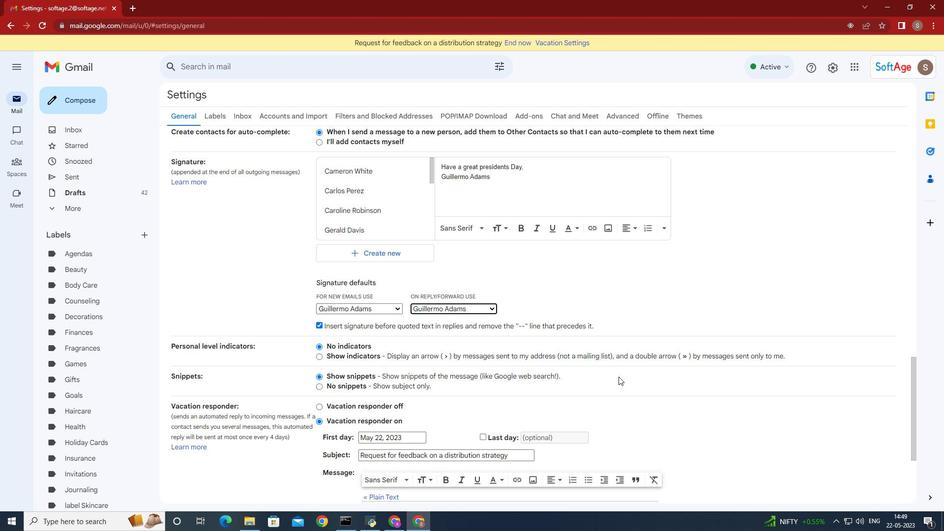 
Action: Mouse scrolled (616, 374) with delta (0, 0)
Screenshot: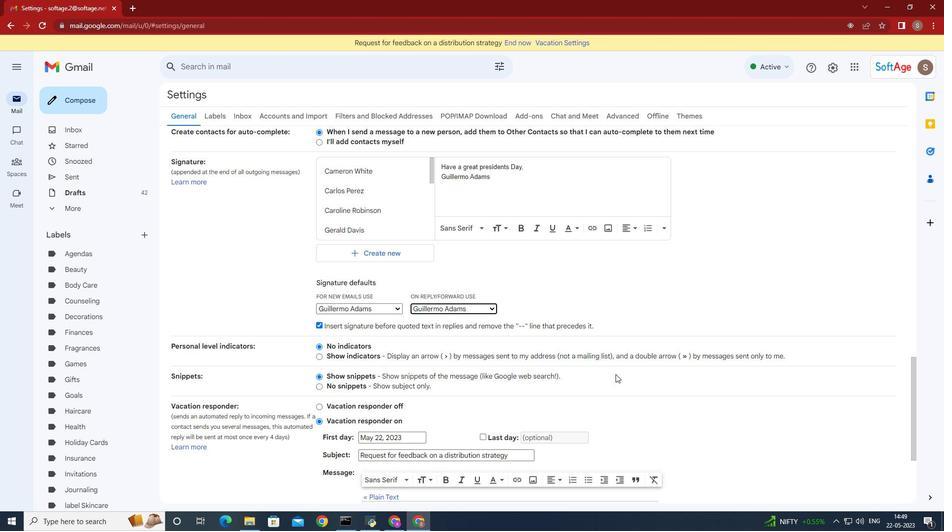 
Action: Mouse moved to (615, 374)
Screenshot: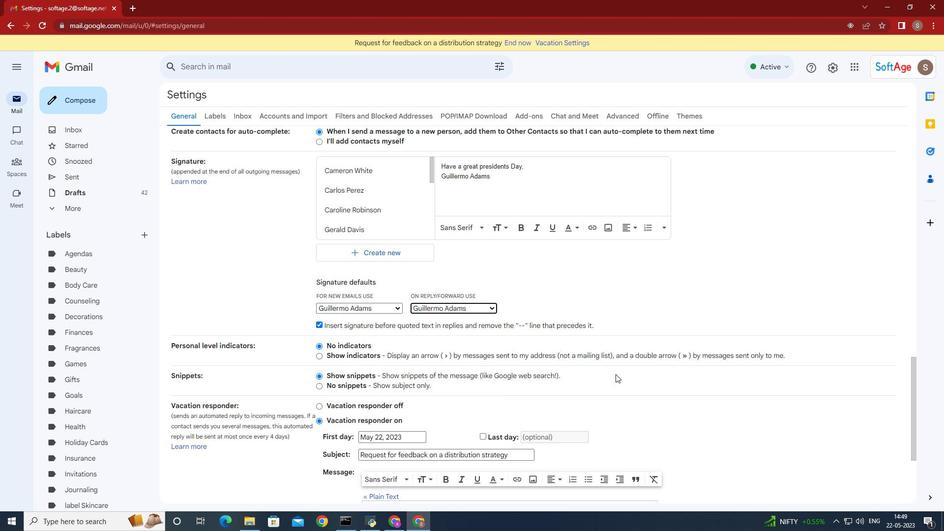 
Action: Mouse scrolled (615, 374) with delta (0, 0)
Screenshot: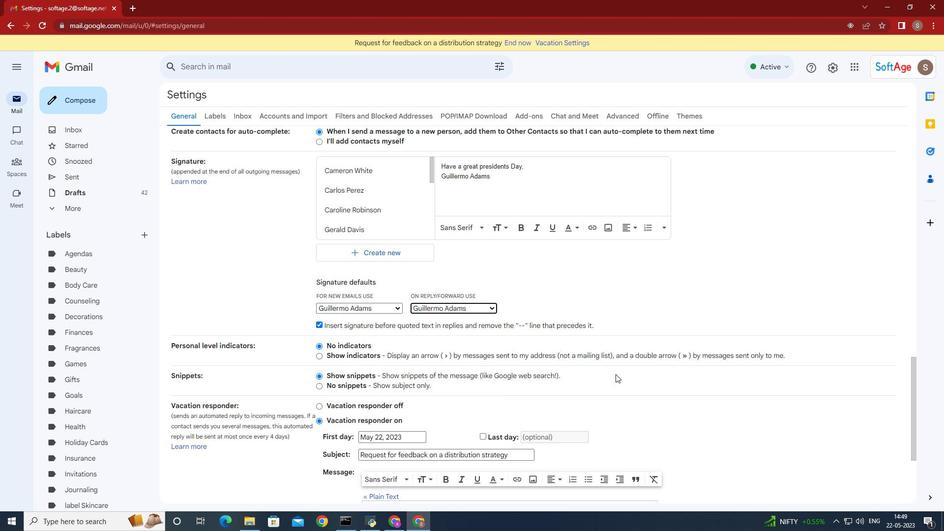 
Action: Mouse moved to (615, 375)
Screenshot: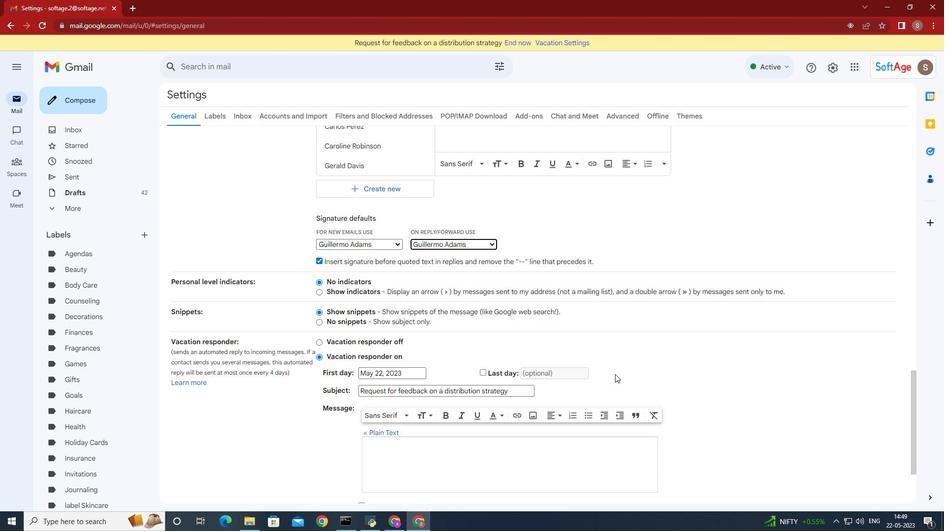 
Action: Mouse scrolled (615, 374) with delta (0, 0)
Screenshot: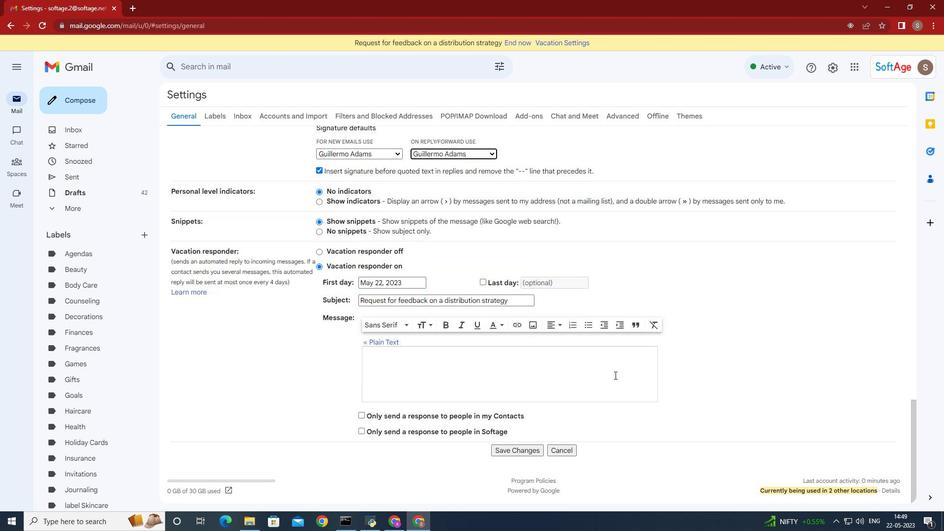 
Action: Mouse scrolled (615, 374) with delta (0, 0)
Screenshot: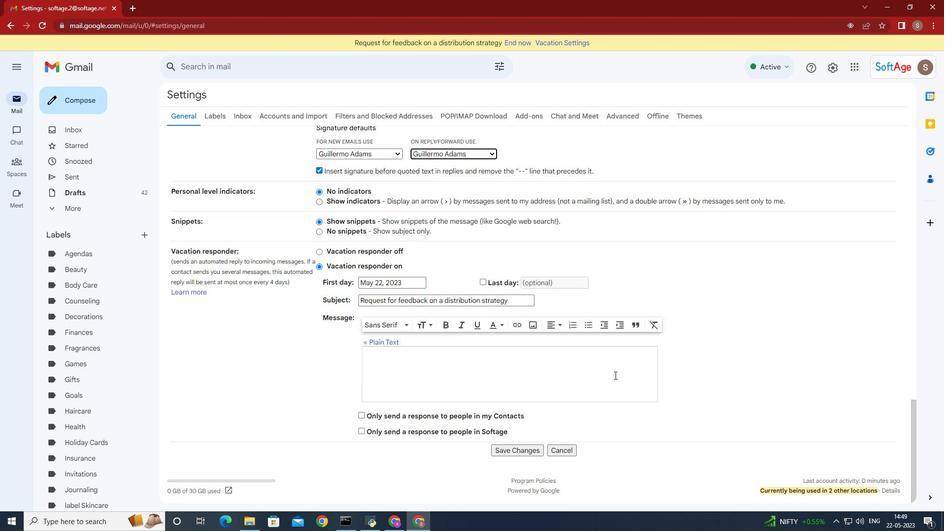 
Action: Mouse scrolled (615, 374) with delta (0, 0)
Screenshot: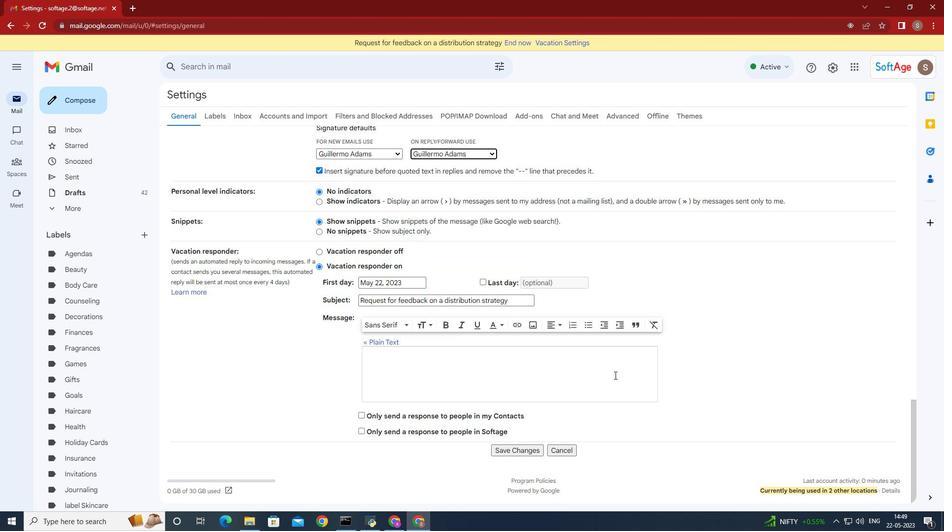
Action: Mouse moved to (518, 447)
Screenshot: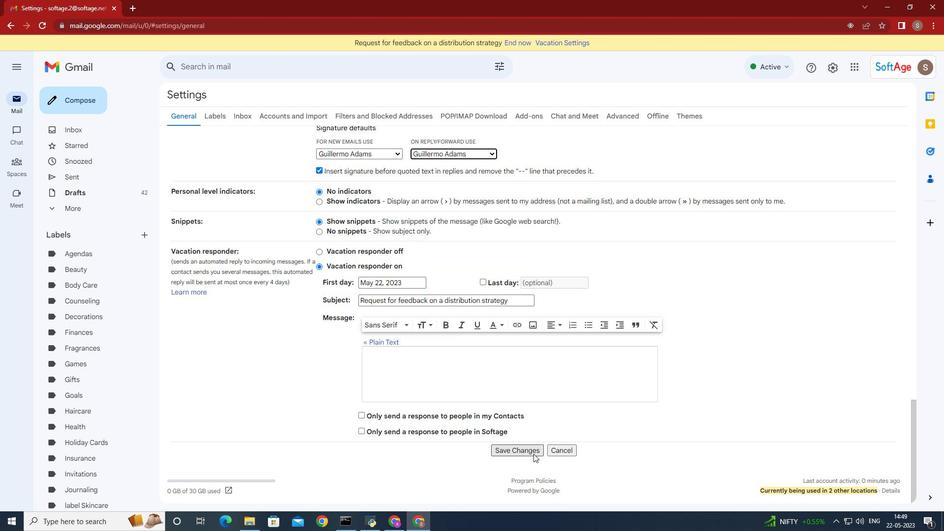 
Action: Mouse pressed left at (518, 447)
Screenshot: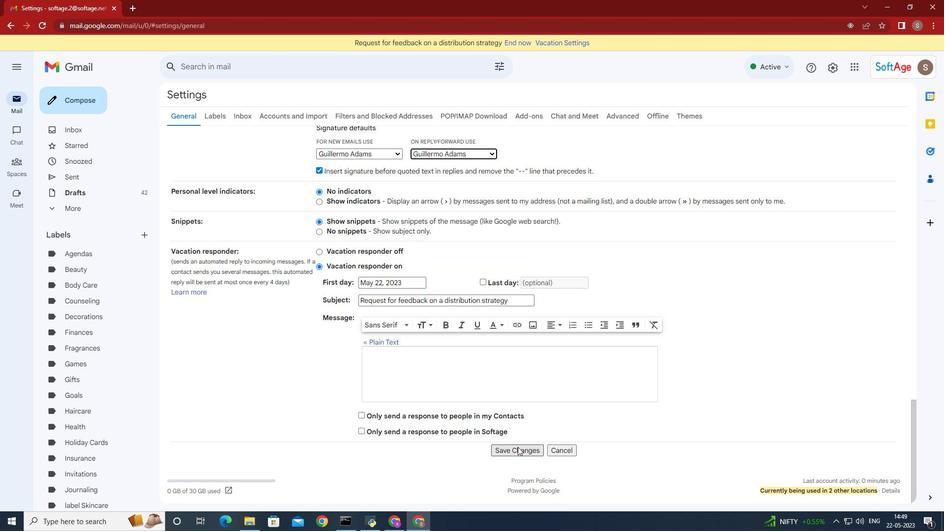 
Action: Mouse moved to (84, 105)
Screenshot: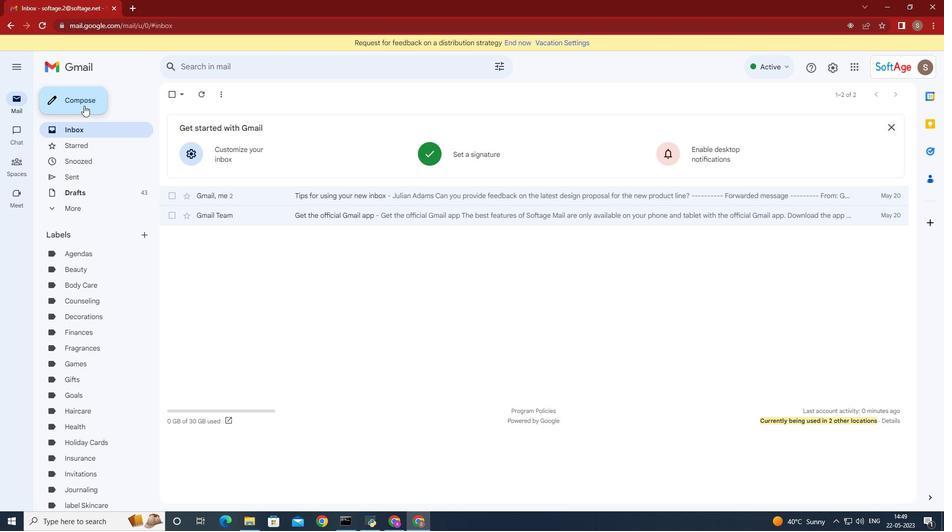 
Action: Mouse pressed left at (84, 105)
Screenshot: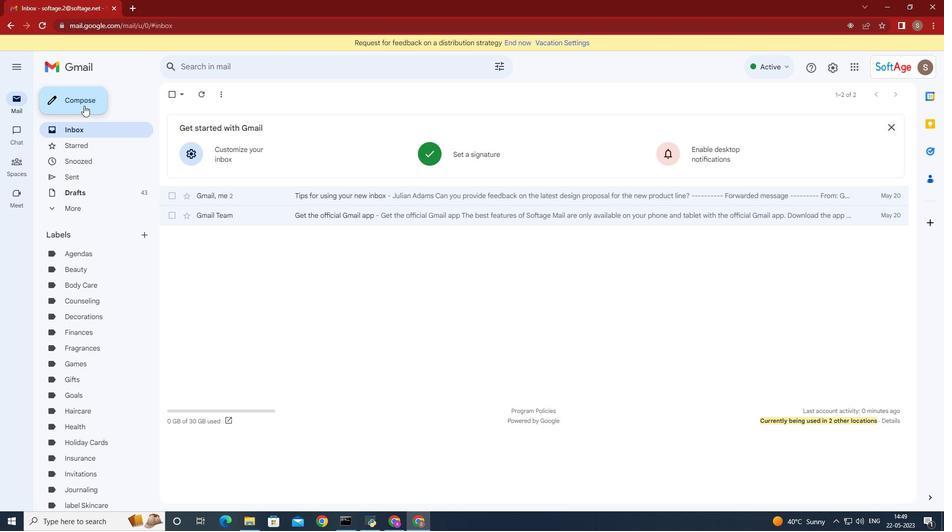 
Action: Mouse moved to (700, 255)
Screenshot: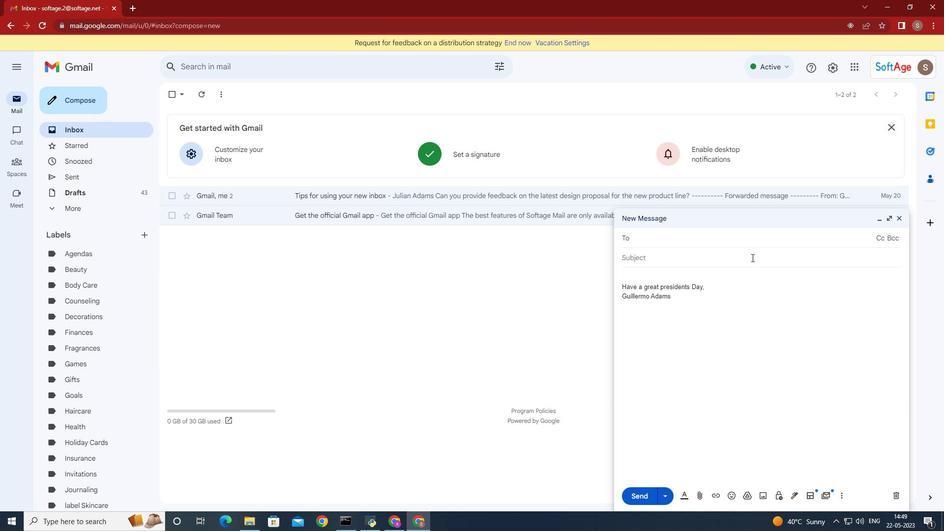 
Action: Key pressed <Key.shift>Softage.8
Screenshot: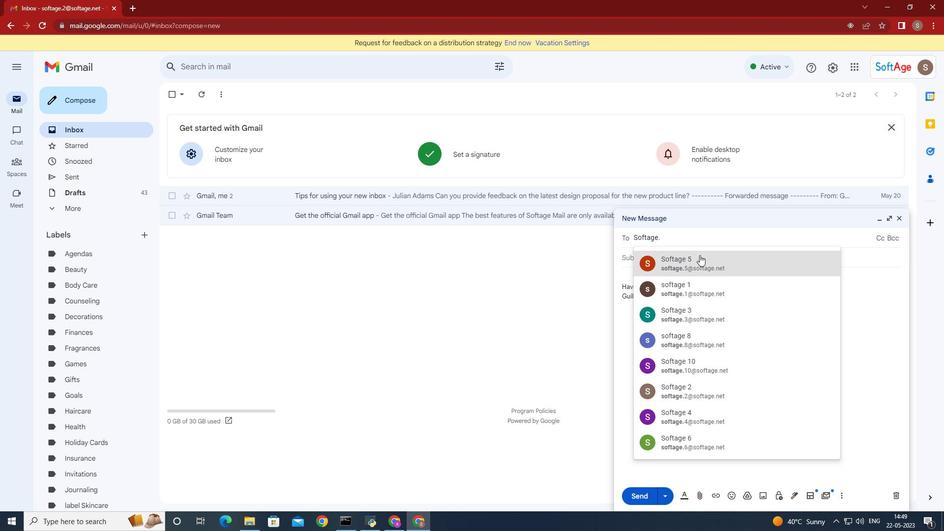 
Action: Mouse moved to (722, 267)
Screenshot: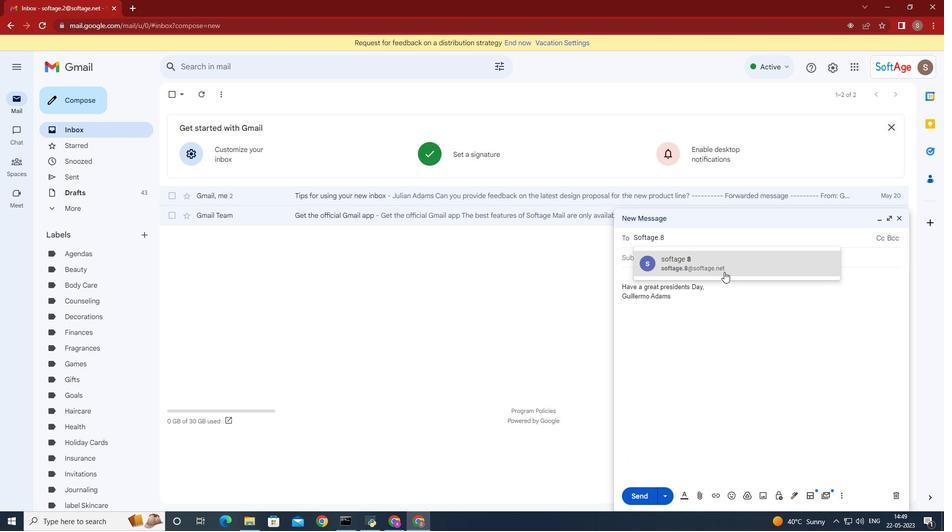 
Action: Mouse pressed left at (722, 267)
Screenshot: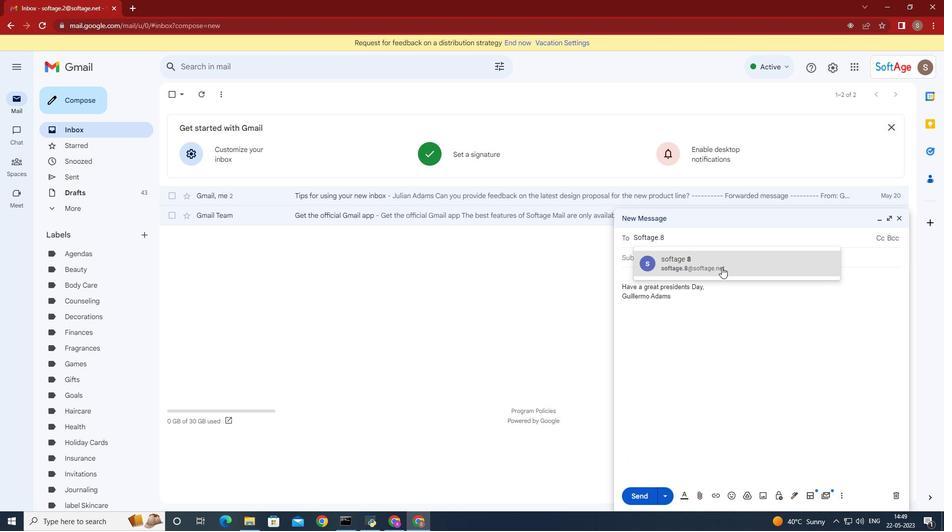 
Action: Mouse moved to (145, 229)
Screenshot: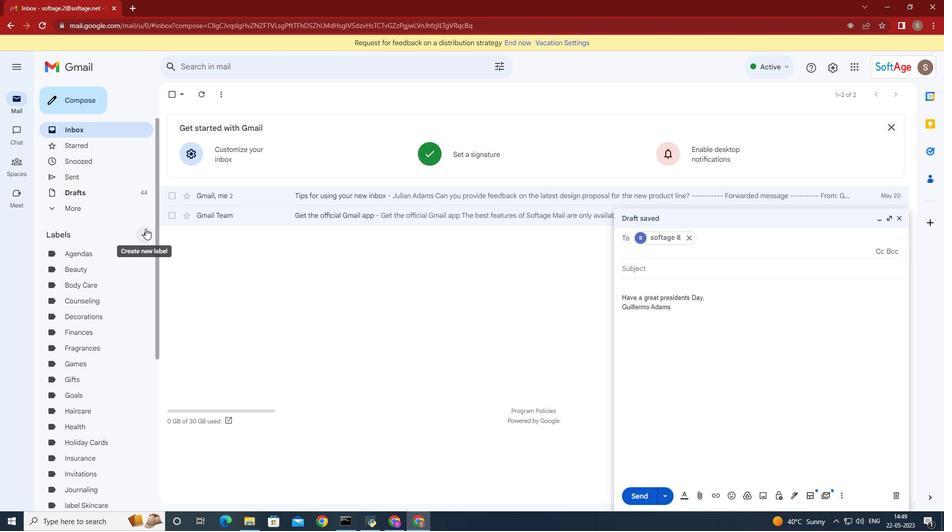 
Action: Mouse pressed left at (145, 229)
Screenshot: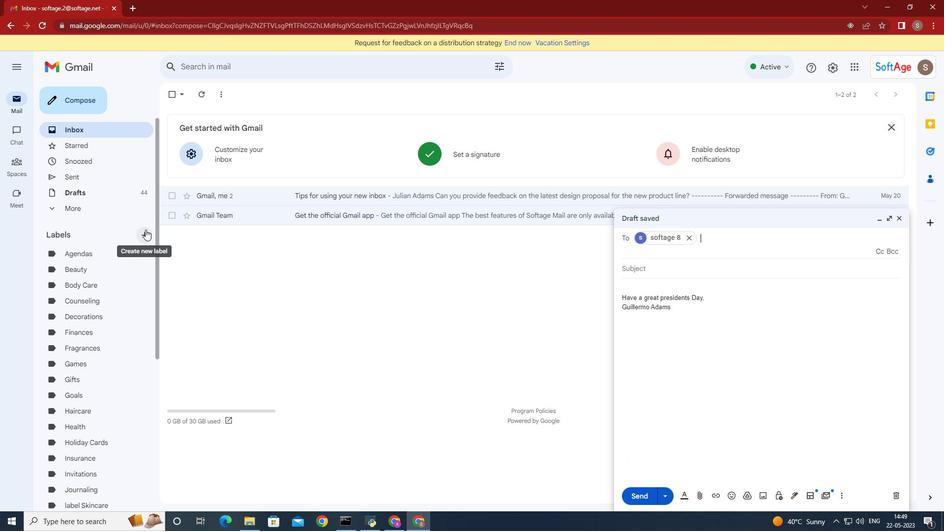 
Action: Mouse moved to (399, 254)
Screenshot: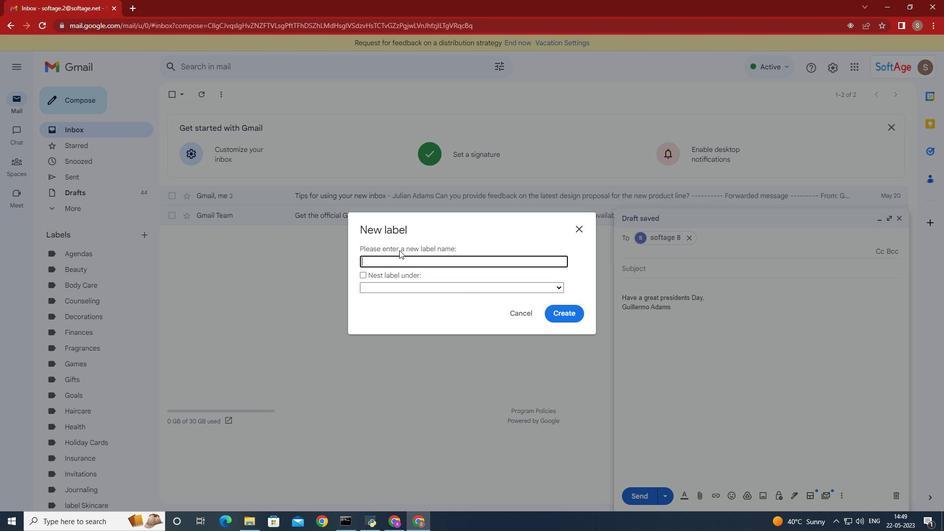 
Action: Mouse pressed left at (399, 254)
Screenshot: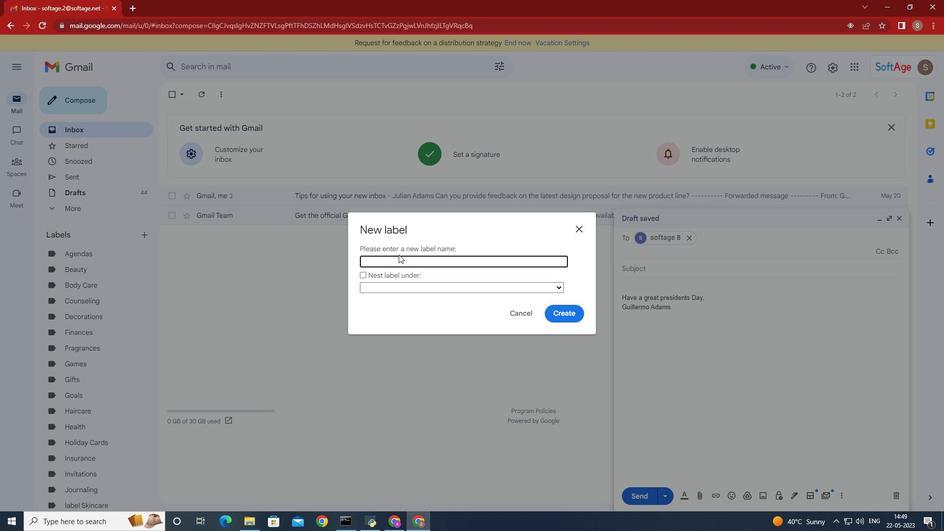 
Action: Key pressed <Key.shift>Se
Screenshot: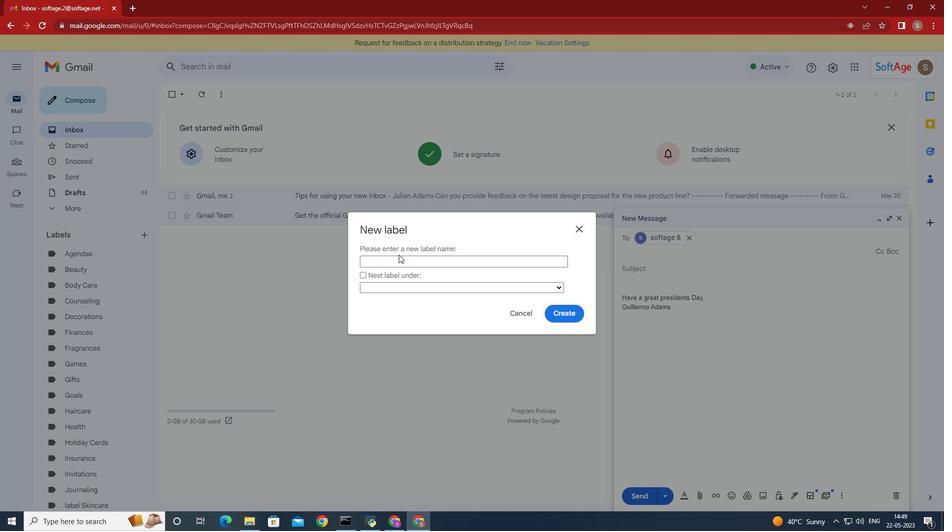 
Action: Mouse moved to (376, 263)
Screenshot: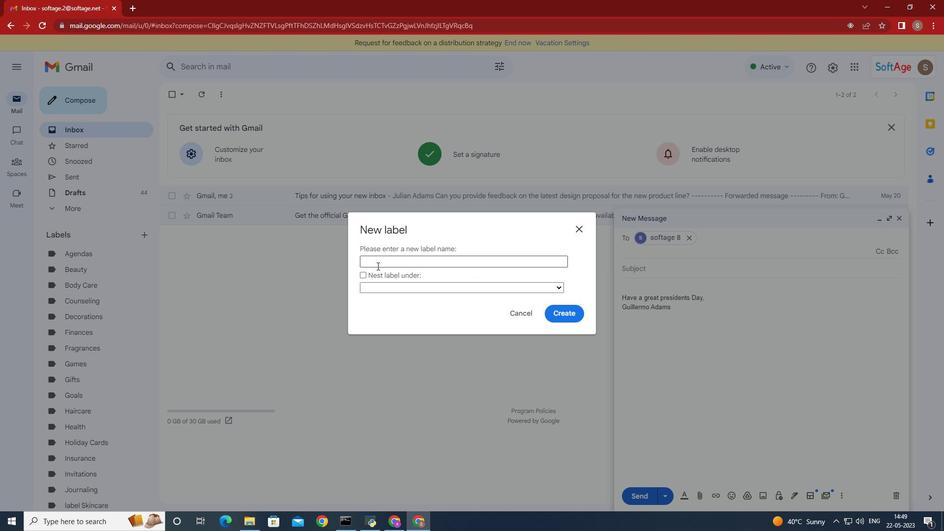 
Action: Mouse pressed left at (376, 263)
Screenshot: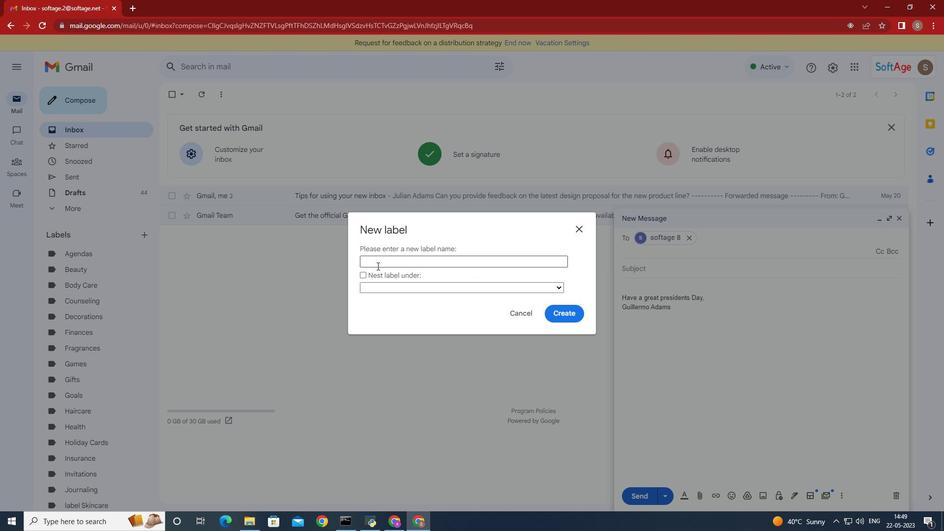 
Action: Key pressed <Key.shift>Self-<Key.space>help
Screenshot: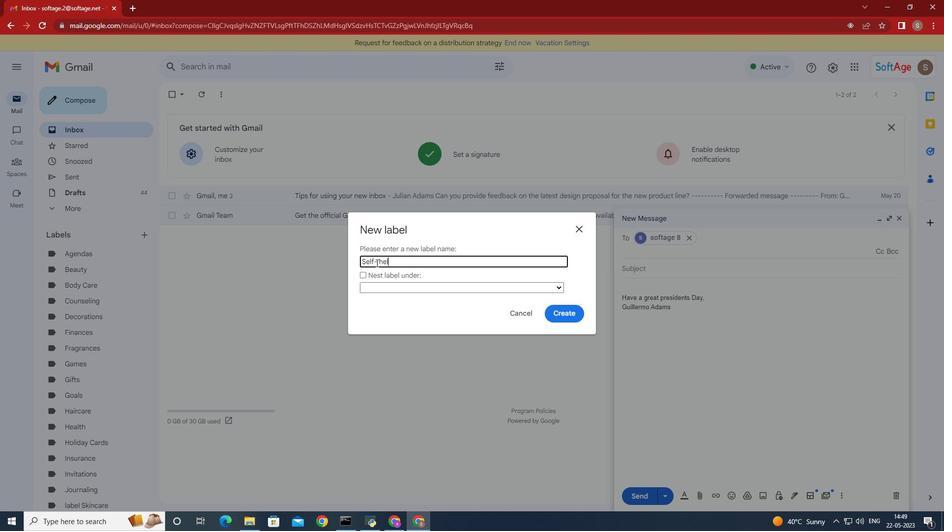 
Action: Mouse moved to (569, 315)
Screenshot: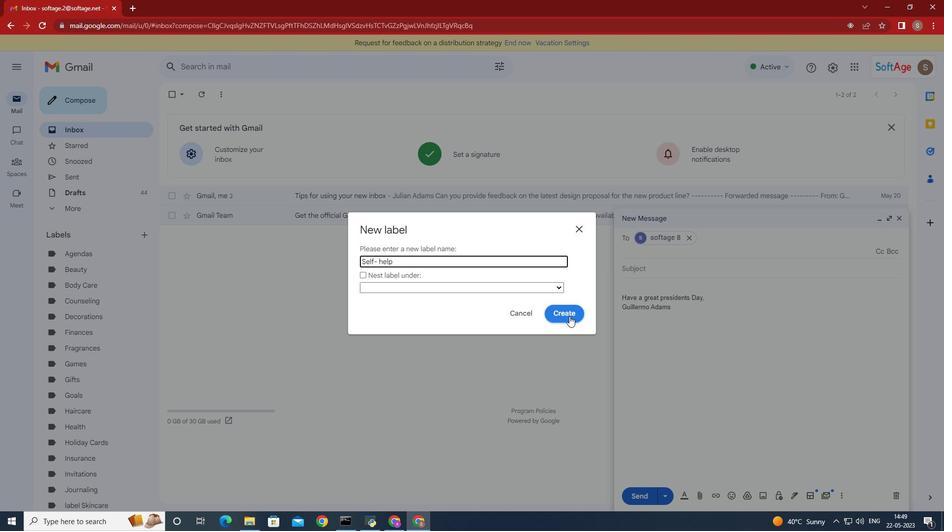 
Action: Mouse pressed left at (569, 315)
Screenshot: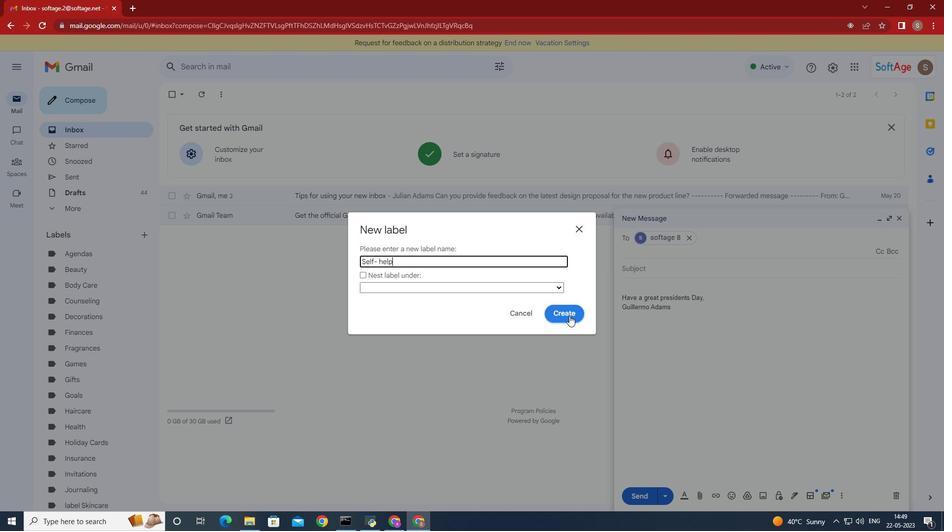 
